 Task: Look for space in Arzano, Italy from 4th August, 2023 to 8th August, 2023 for 1 adult in price range Rs.10000 to Rs.15000. Place can be private room with 1  bedroom having 1 bed and 1 bathroom. Property type can be flatguest house, hotel. Amenities needed are: wifi, washing machine. Booking option can be shelf check-in. Required host language is English.
Action: Mouse moved to (420, 102)
Screenshot: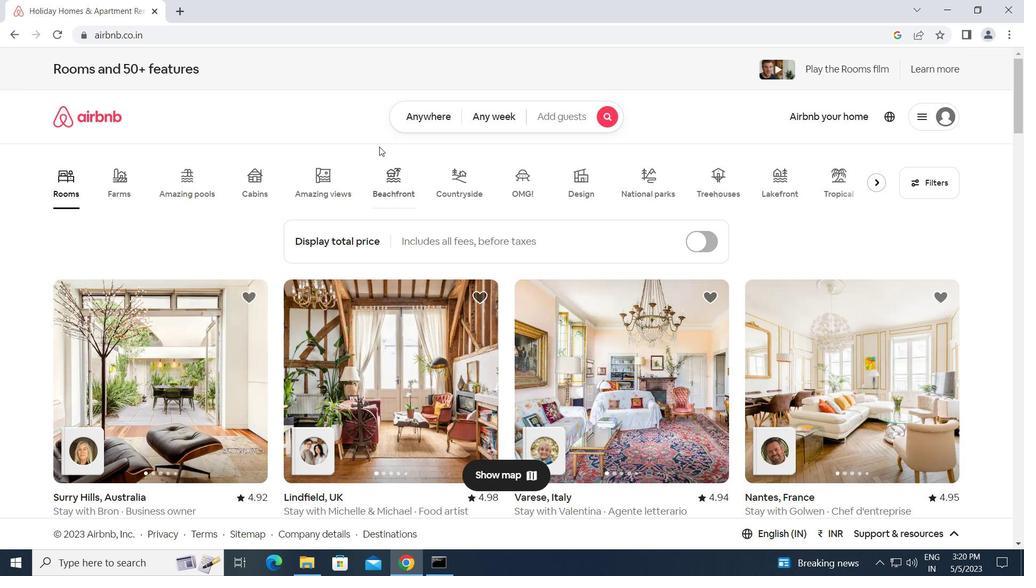 
Action: Mouse pressed left at (420, 102)
Screenshot: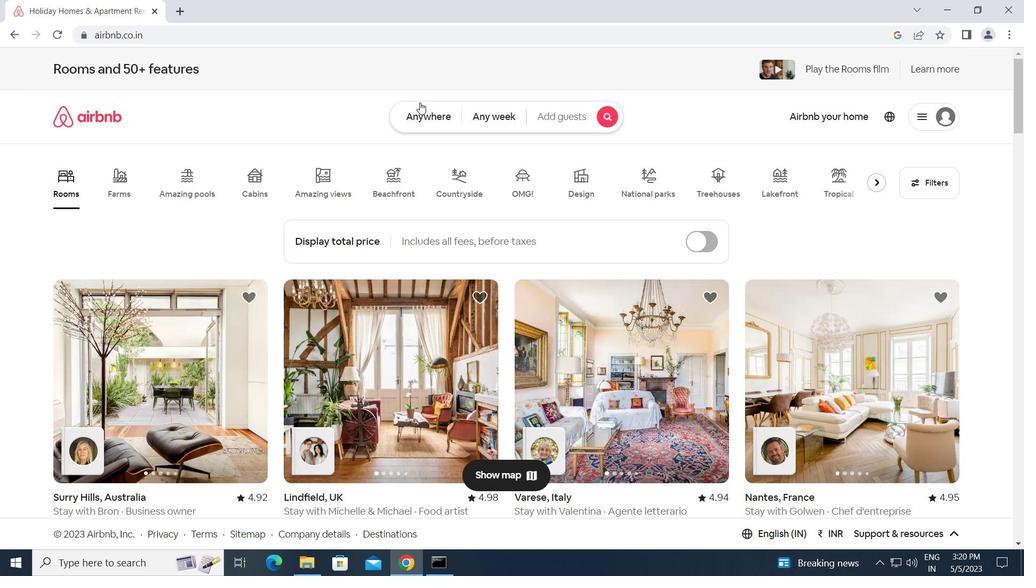 
Action: Mouse moved to (350, 160)
Screenshot: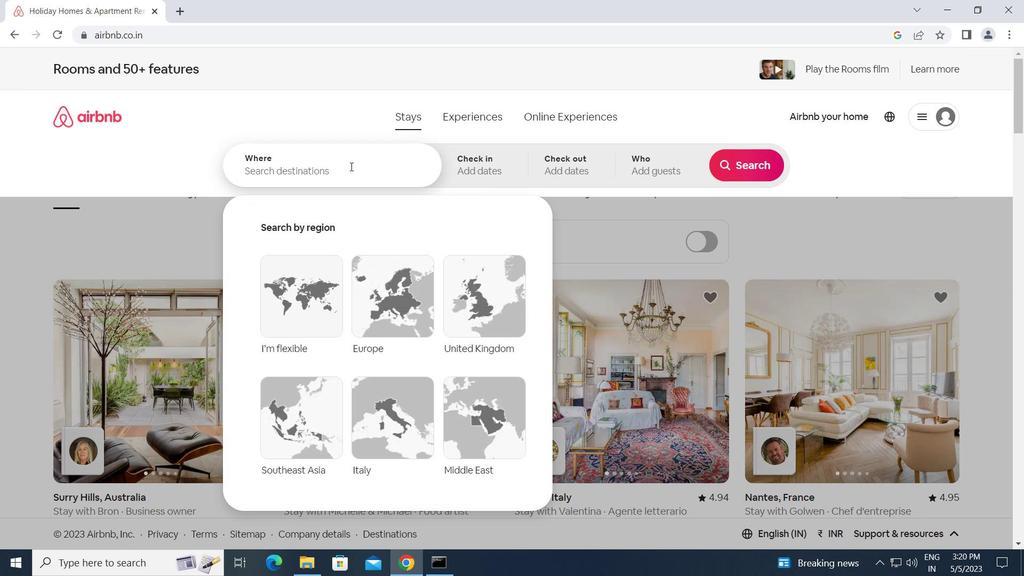 
Action: Mouse pressed left at (350, 160)
Screenshot: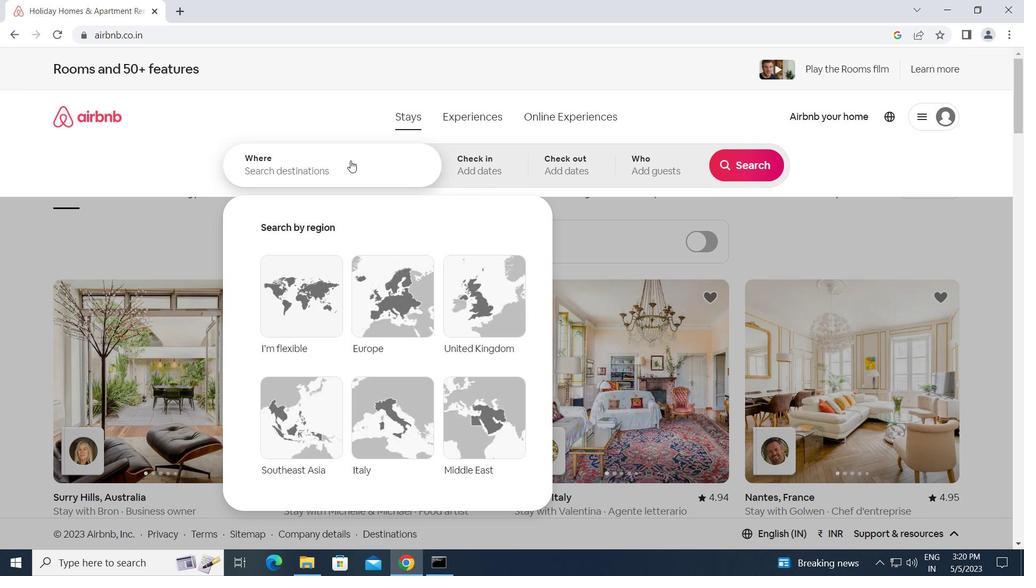 
Action: Key pressed a<Key.caps_lock>rzano,<Key.space><Key.caps_lock>i<Key.caps_lock>taly<Key.enter>
Screenshot: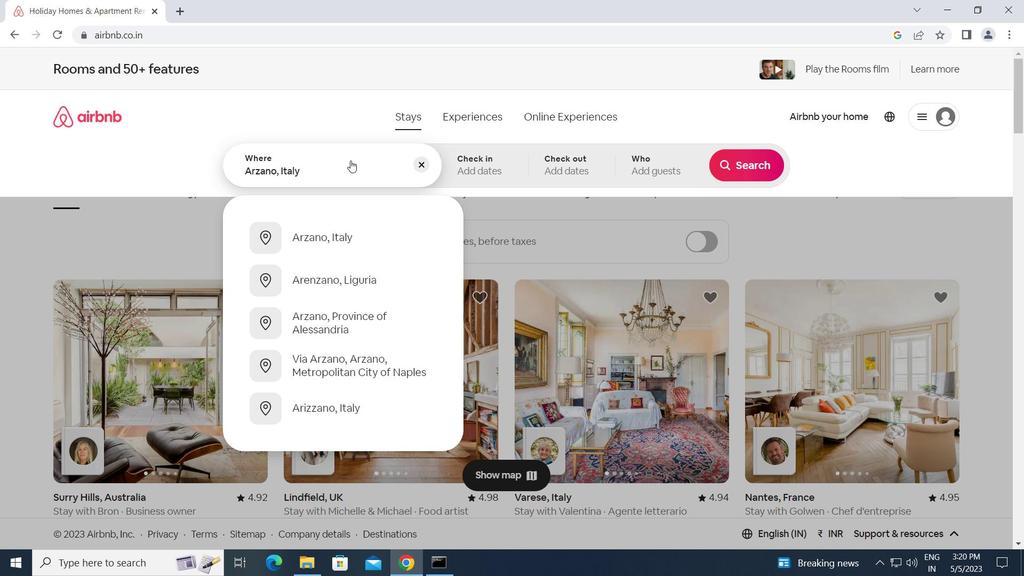 
Action: Mouse moved to (742, 266)
Screenshot: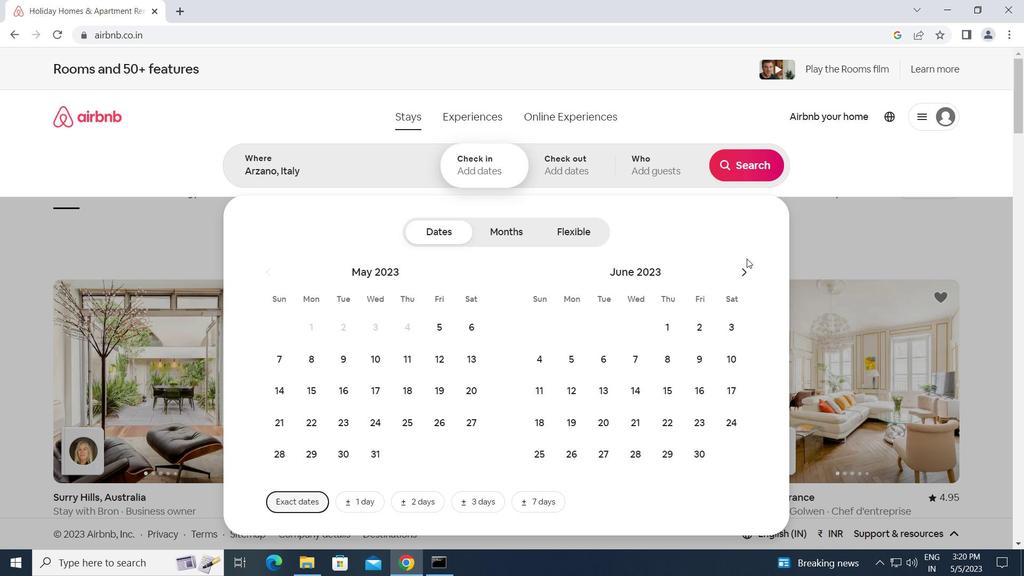 
Action: Mouse pressed left at (742, 266)
Screenshot: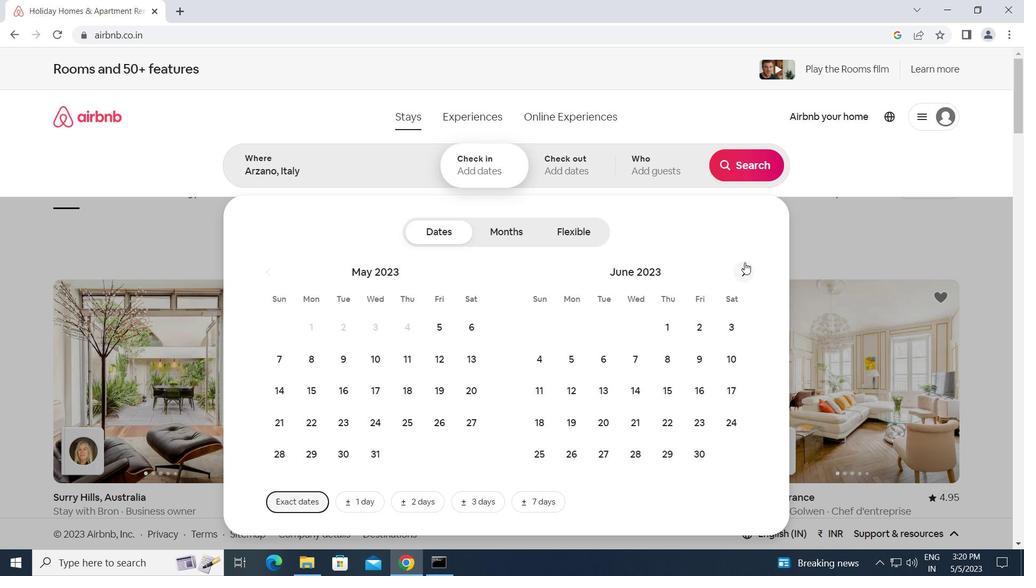 
Action: Mouse pressed left at (742, 266)
Screenshot: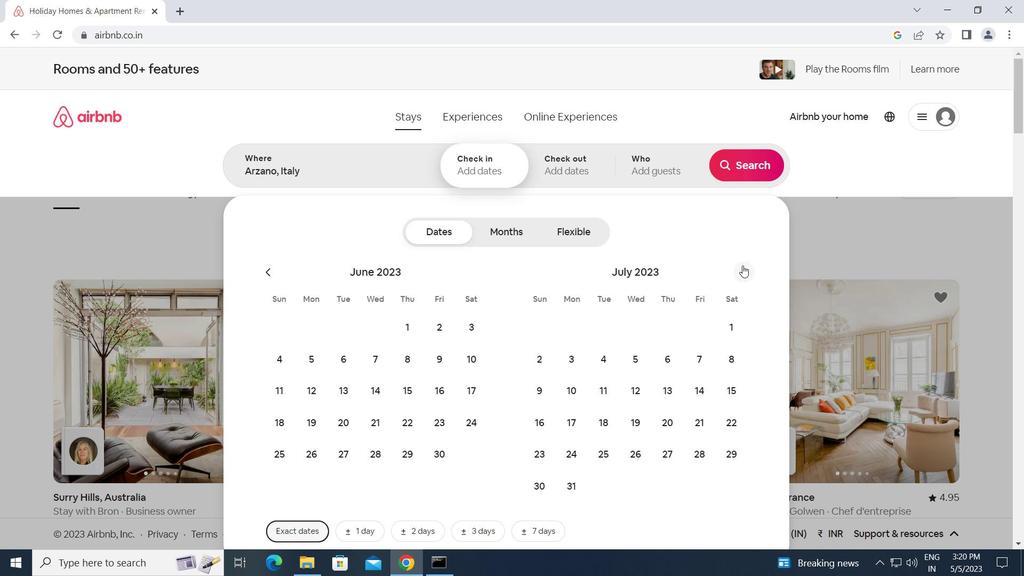 
Action: Mouse moved to (695, 322)
Screenshot: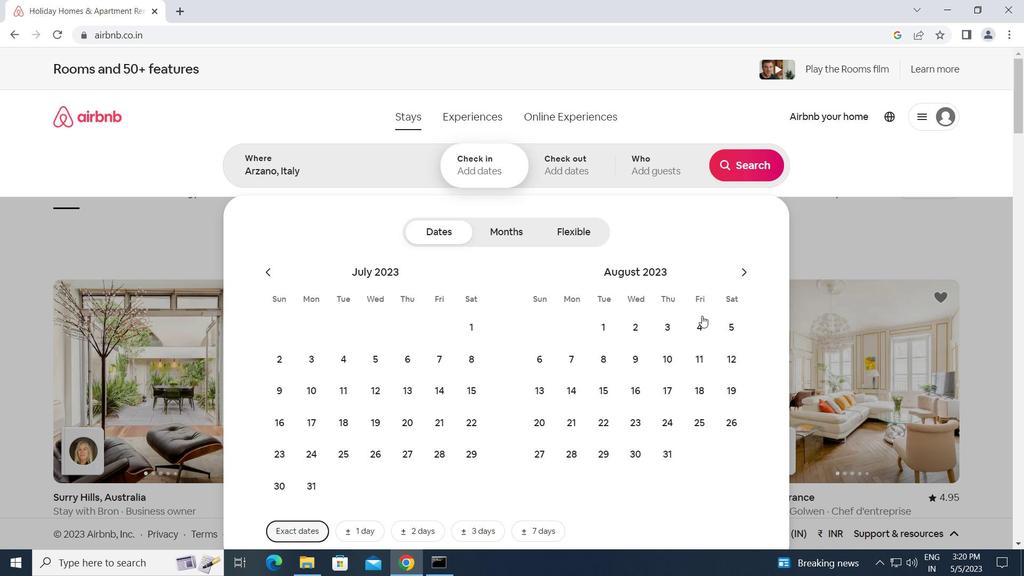 
Action: Mouse pressed left at (695, 322)
Screenshot: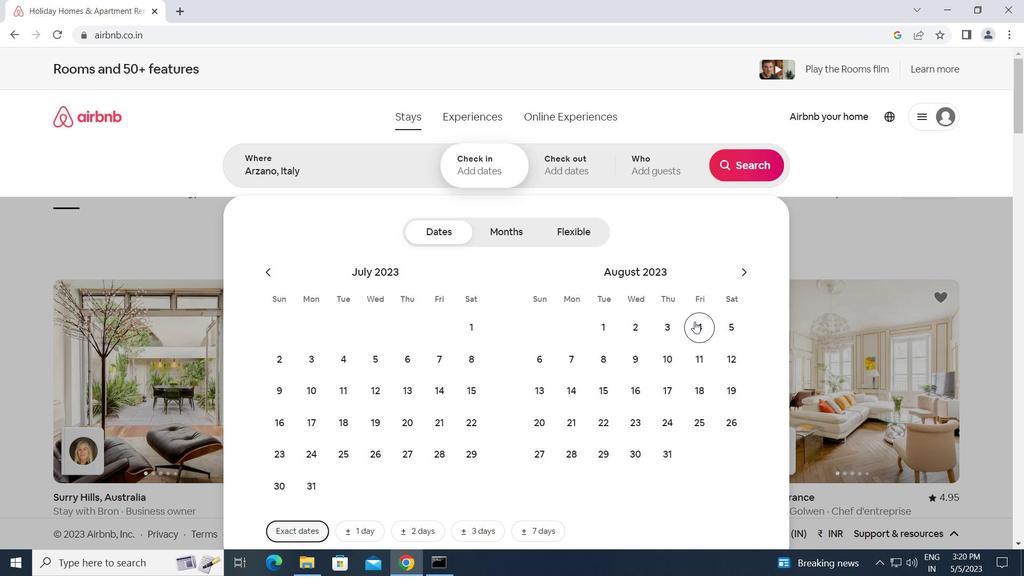 
Action: Mouse moved to (601, 353)
Screenshot: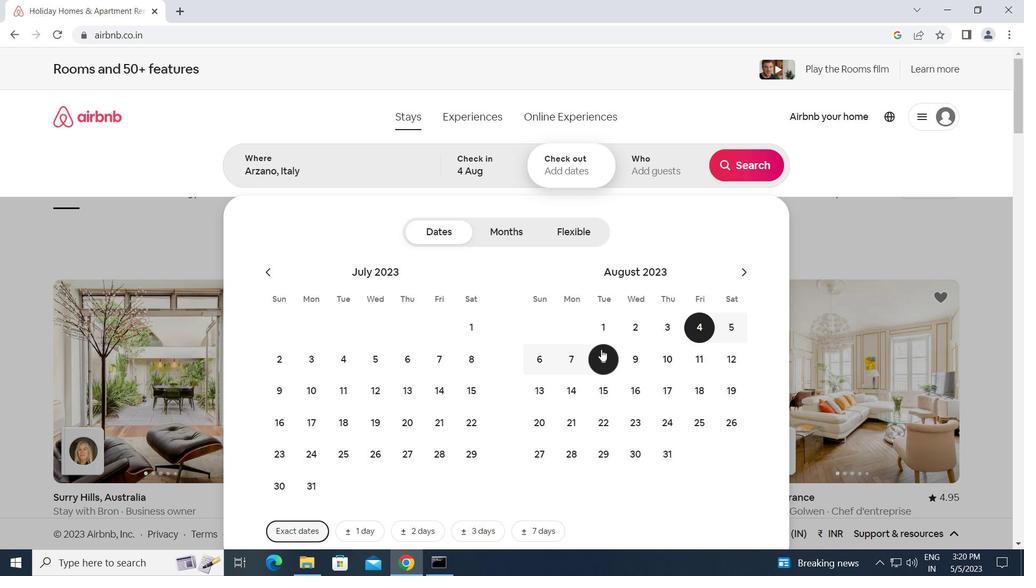 
Action: Mouse pressed left at (601, 353)
Screenshot: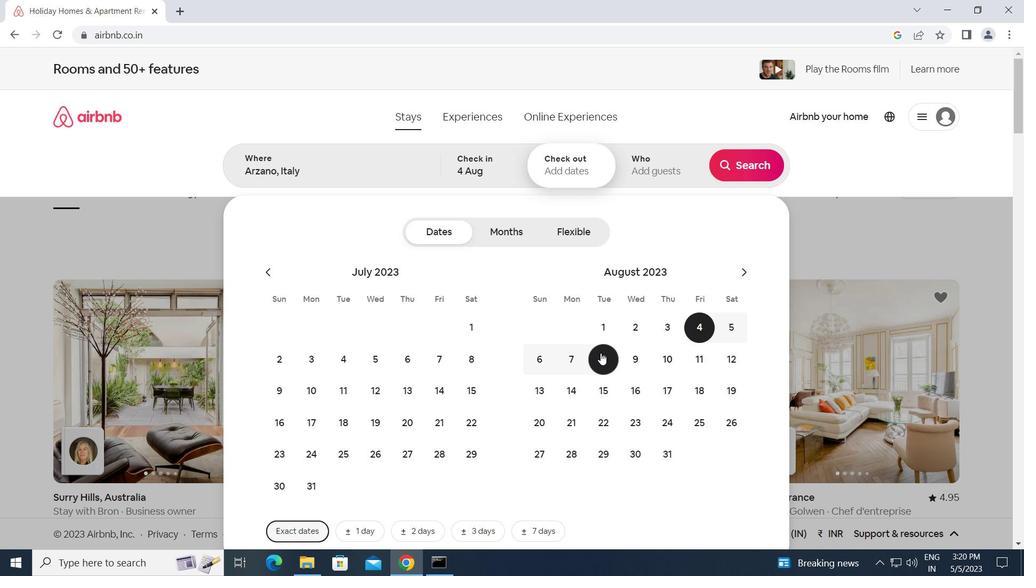 
Action: Mouse moved to (660, 159)
Screenshot: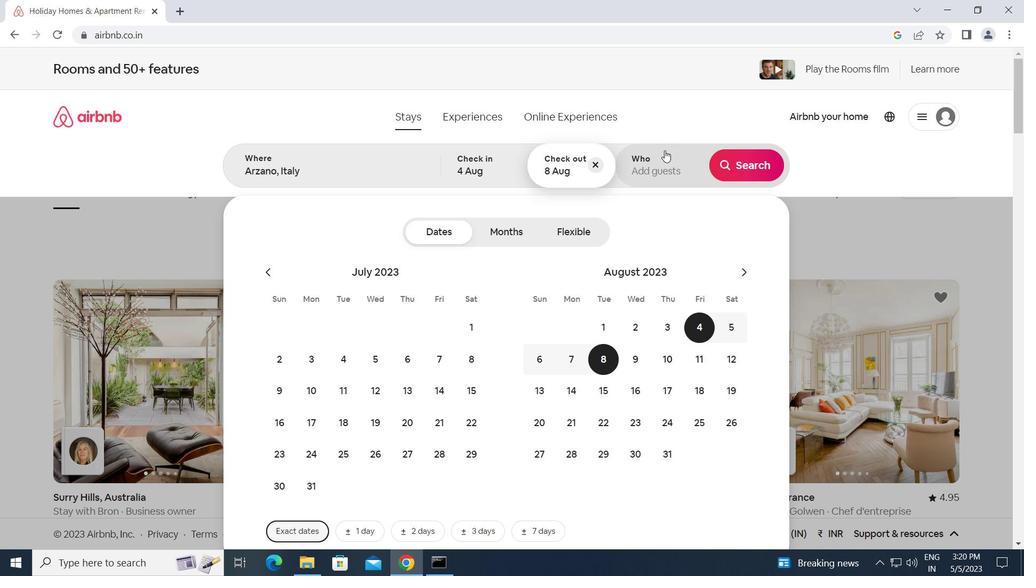 
Action: Mouse pressed left at (660, 159)
Screenshot: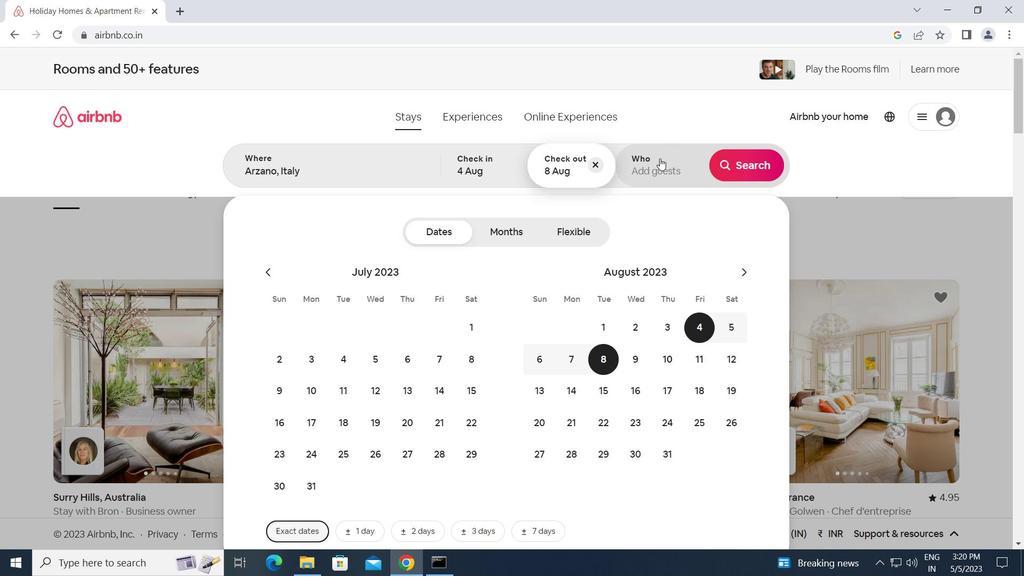 
Action: Mouse moved to (751, 234)
Screenshot: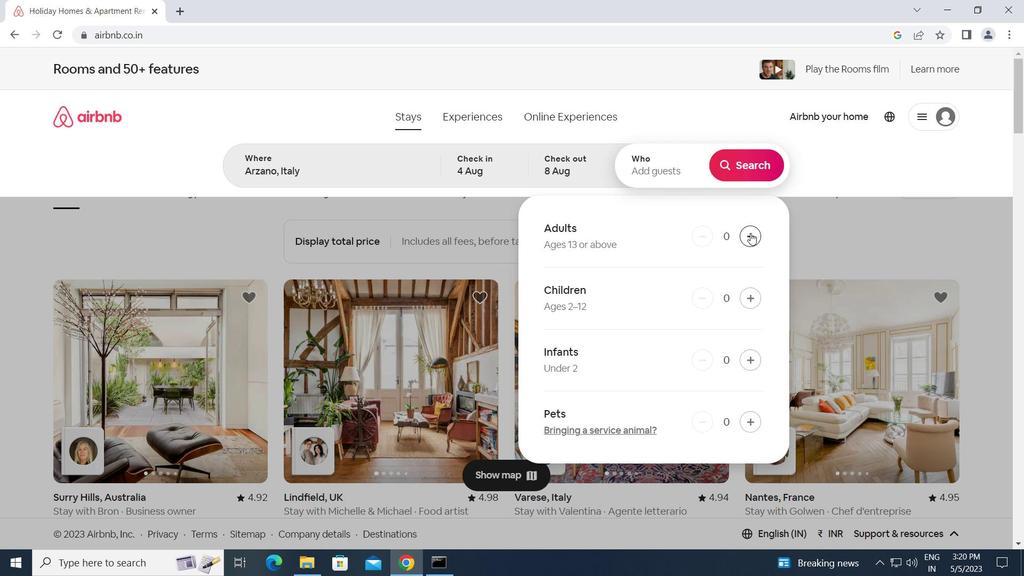 
Action: Mouse pressed left at (751, 234)
Screenshot: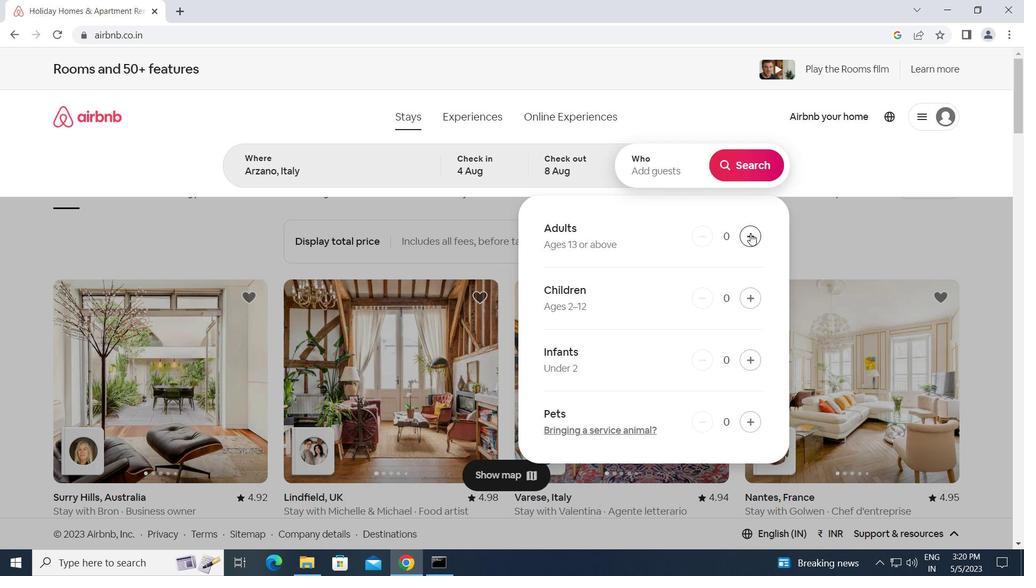 
Action: Mouse moved to (749, 164)
Screenshot: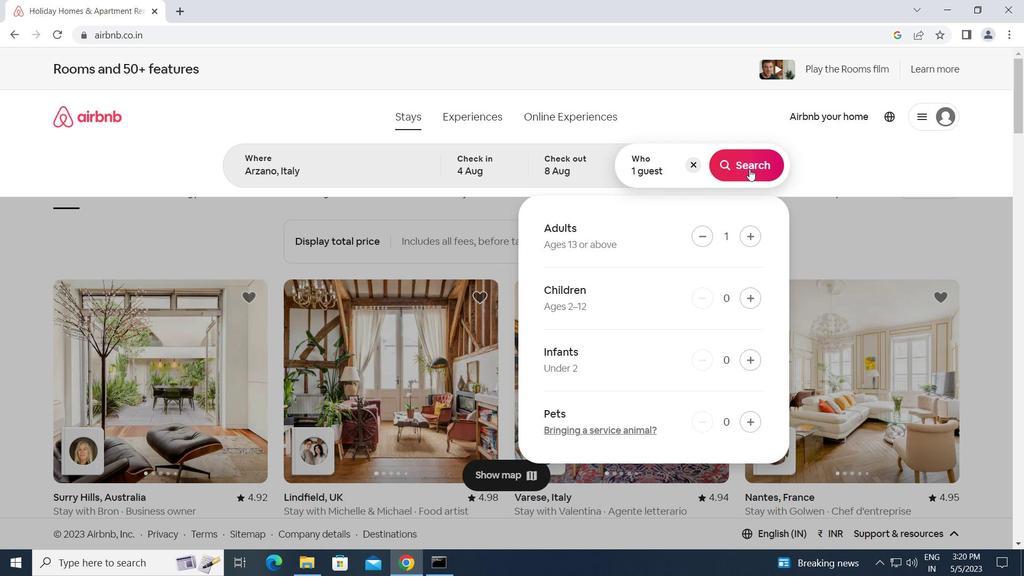 
Action: Mouse pressed left at (749, 164)
Screenshot: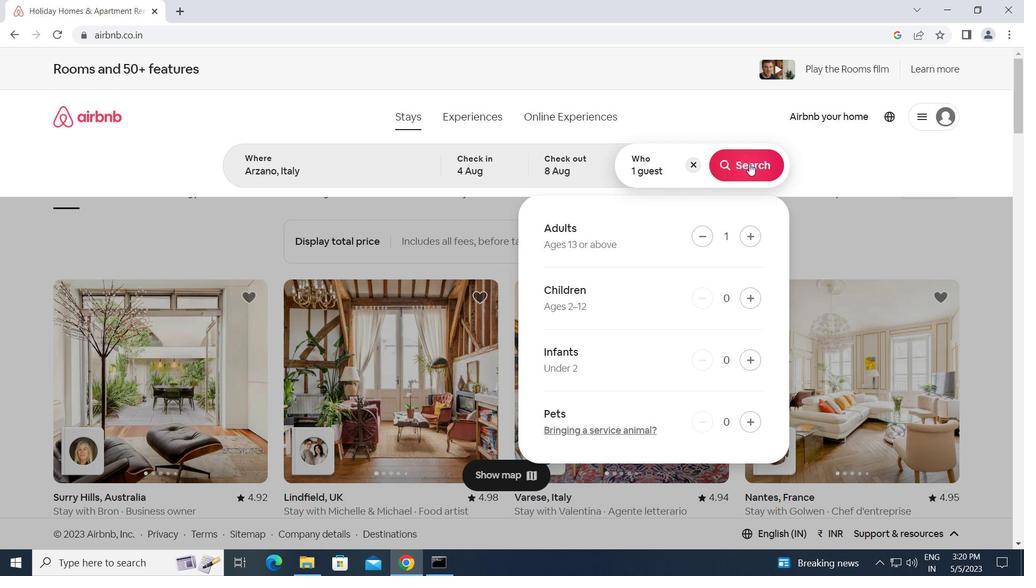 
Action: Mouse moved to (972, 129)
Screenshot: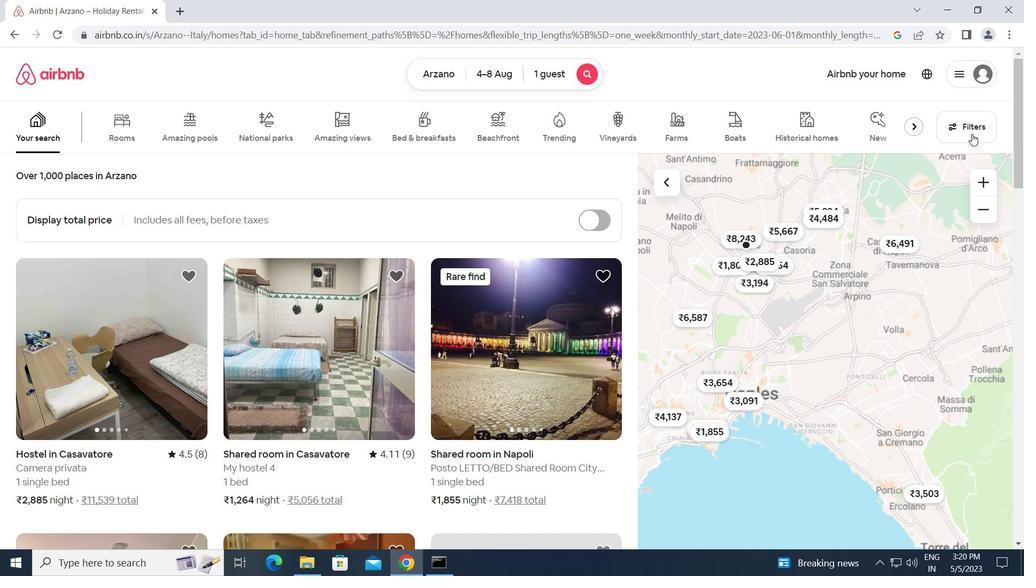 
Action: Mouse pressed left at (972, 129)
Screenshot: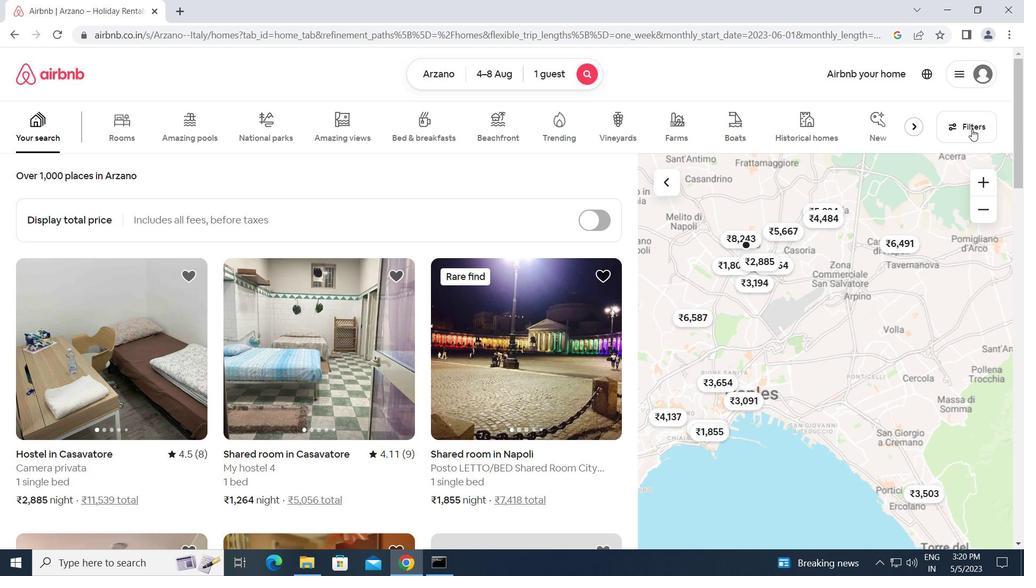 
Action: Mouse moved to (392, 346)
Screenshot: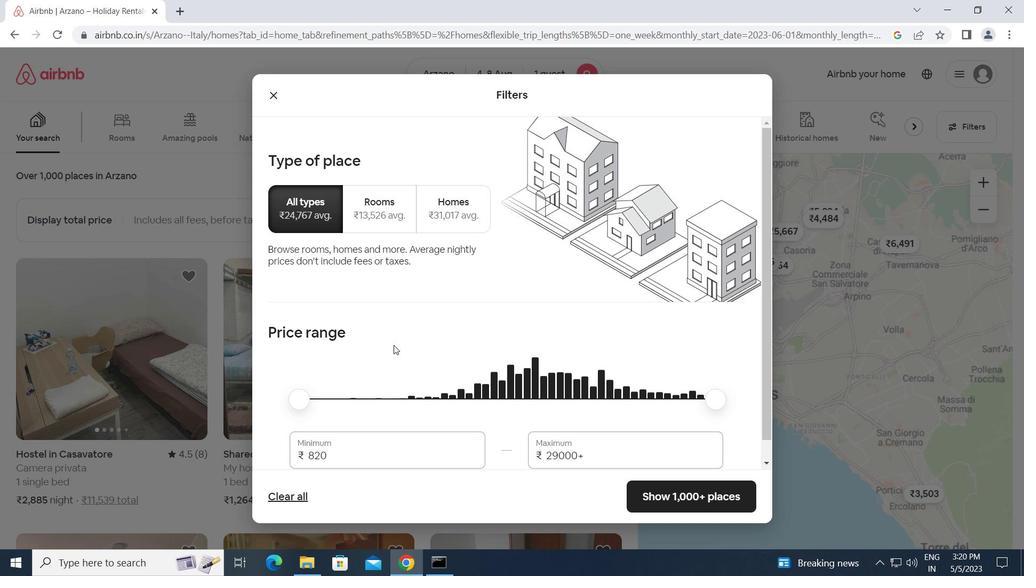 
Action: Mouse scrolled (392, 345) with delta (0, 0)
Screenshot: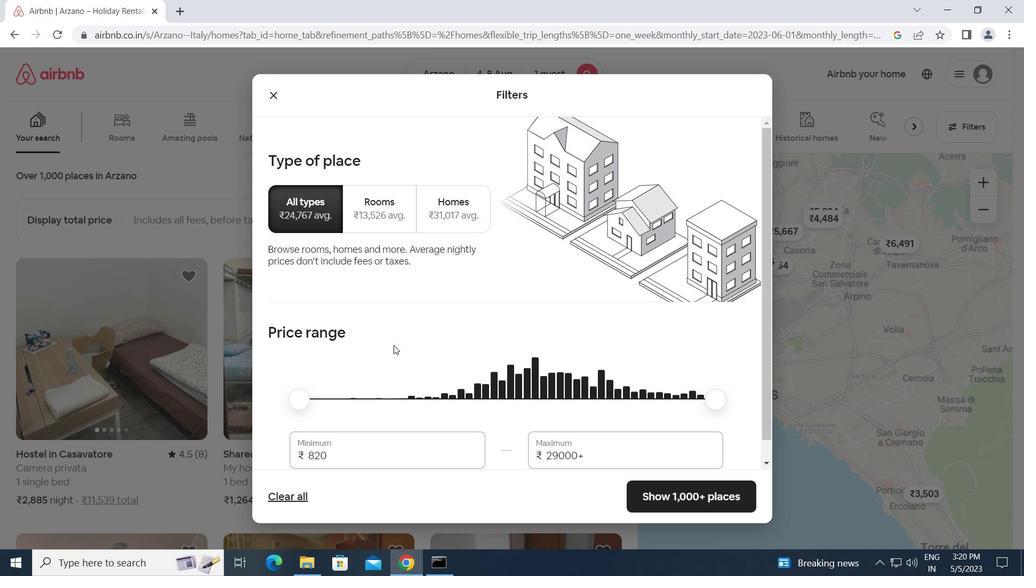 
Action: Mouse scrolled (392, 345) with delta (0, 0)
Screenshot: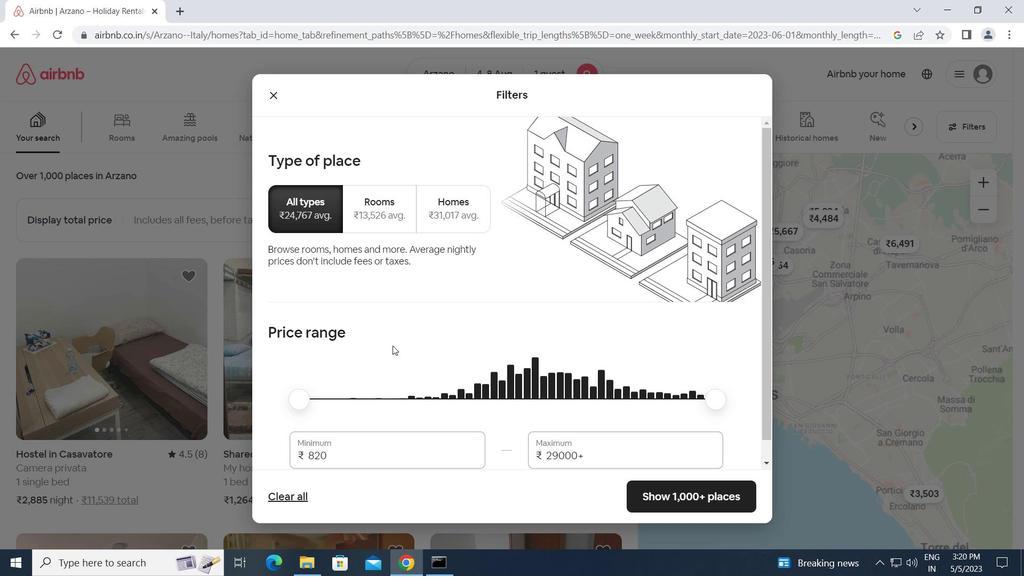 
Action: Mouse scrolled (392, 345) with delta (0, 0)
Screenshot: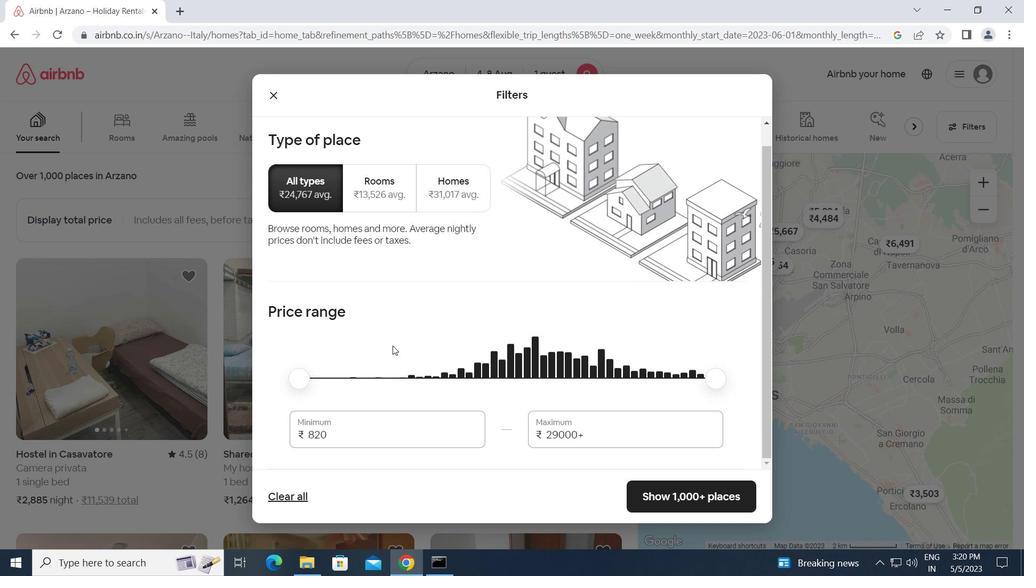 
Action: Mouse scrolled (392, 345) with delta (0, 0)
Screenshot: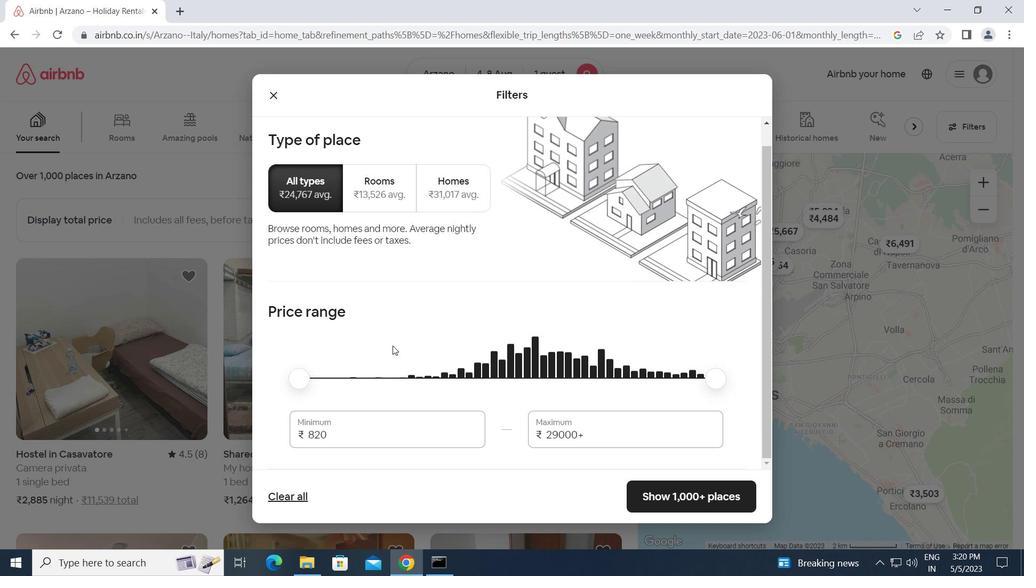 
Action: Mouse moved to (327, 436)
Screenshot: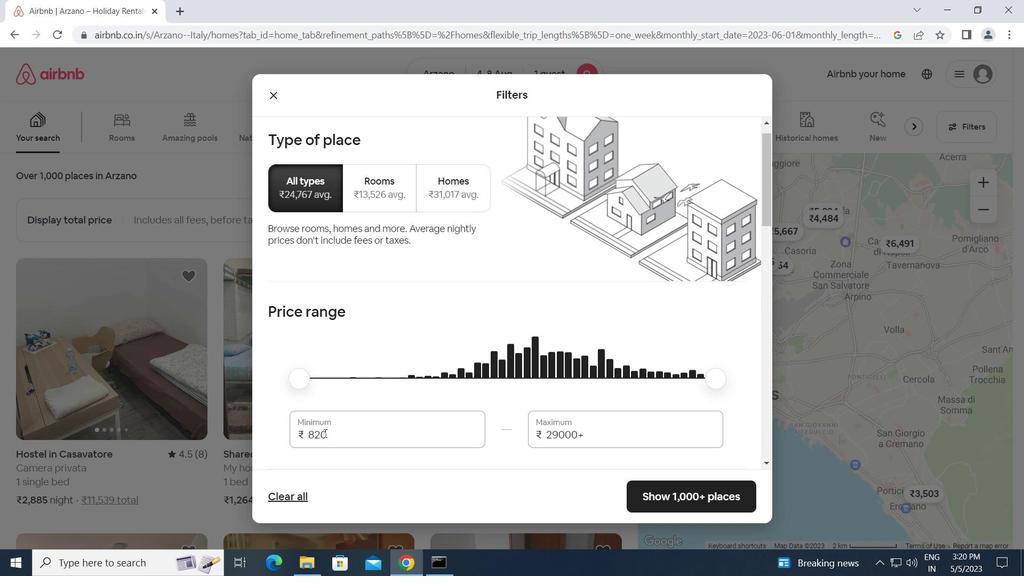 
Action: Mouse pressed left at (327, 436)
Screenshot: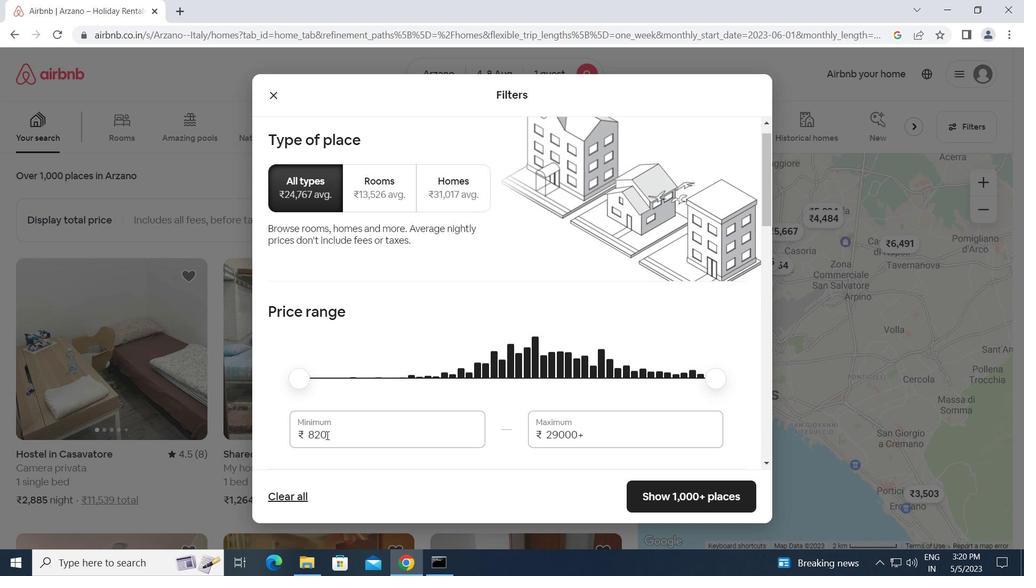 
Action: Mouse moved to (296, 437)
Screenshot: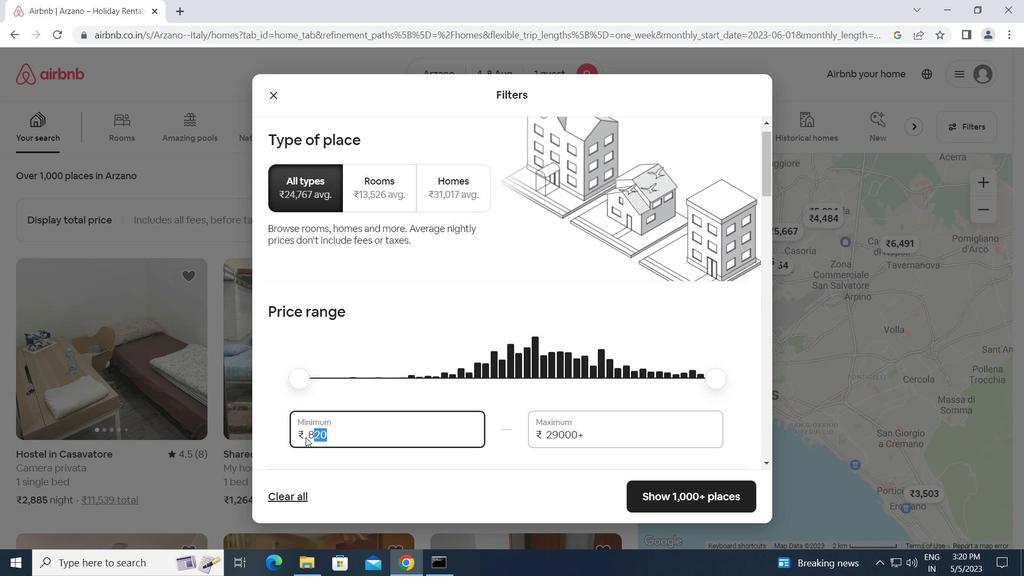 
Action: Key pressed 10000
Screenshot: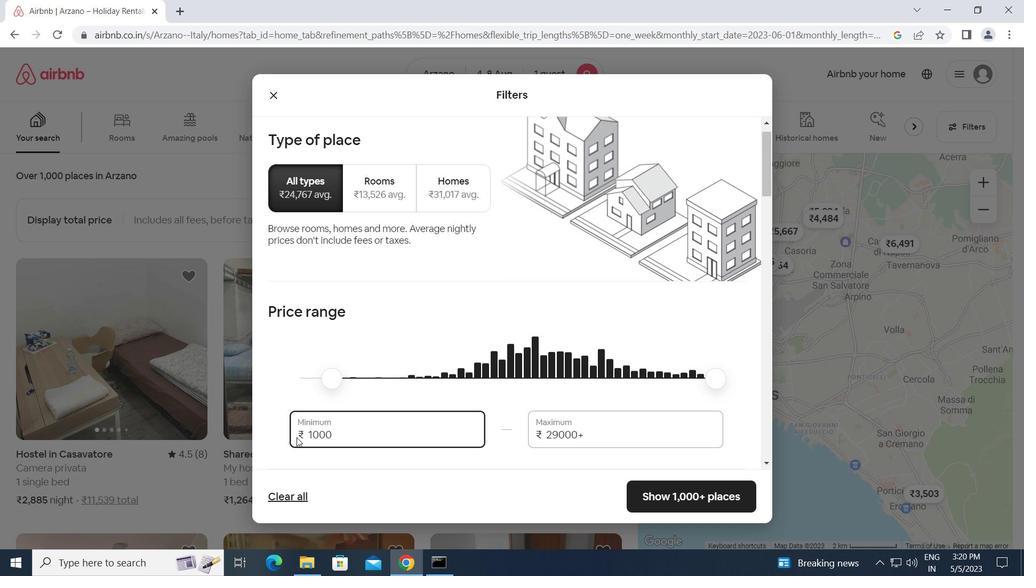 
Action: Mouse moved to (368, 348)
Screenshot: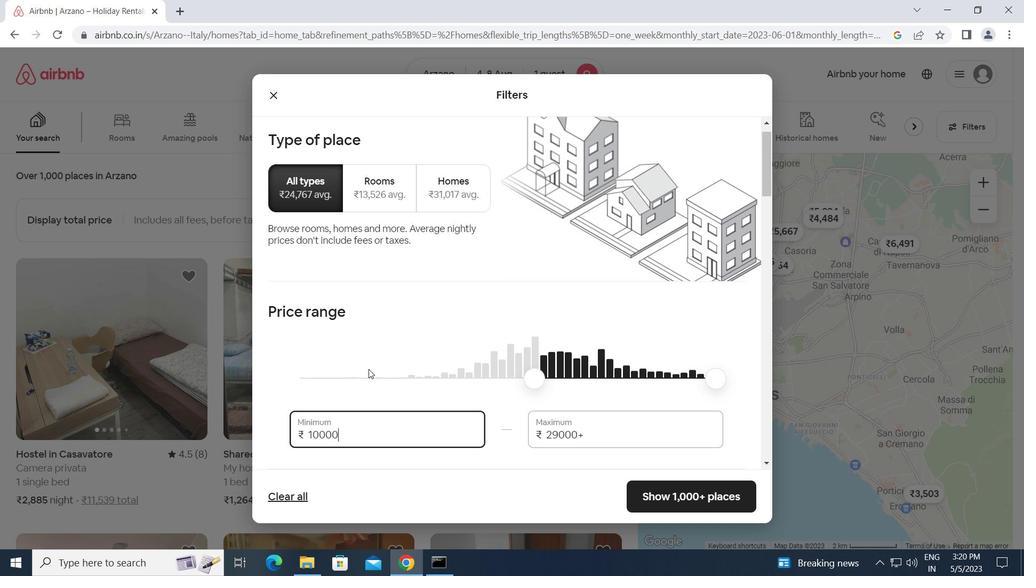 
Action: Key pressed <Key.tab>15000
Screenshot: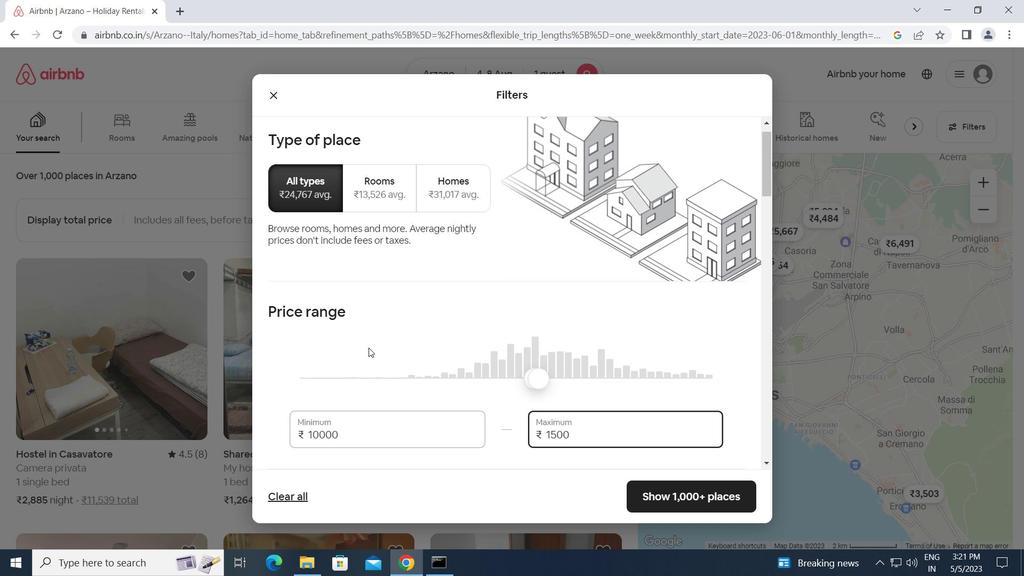 
Action: Mouse moved to (409, 372)
Screenshot: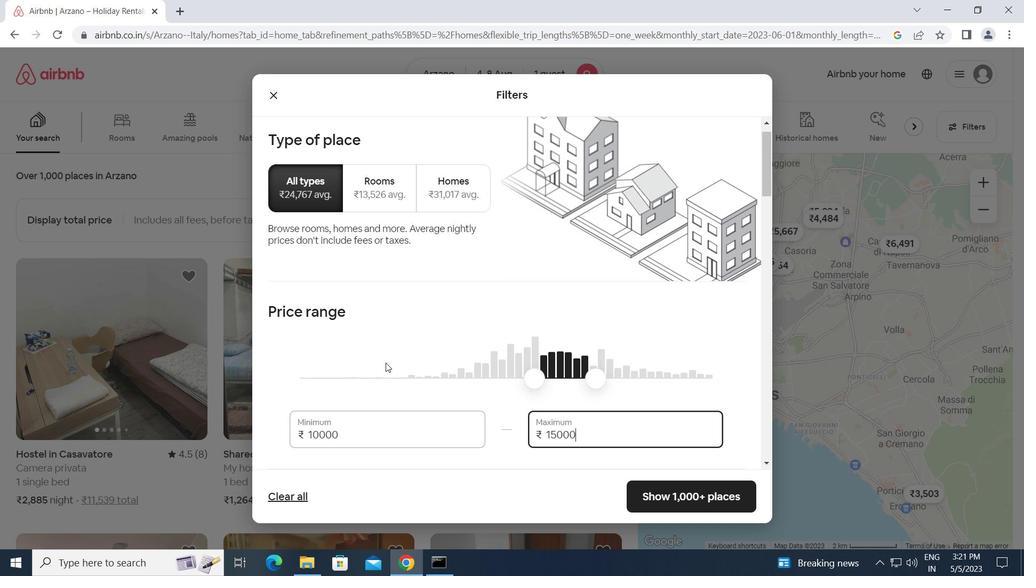 
Action: Mouse scrolled (409, 371) with delta (0, 0)
Screenshot: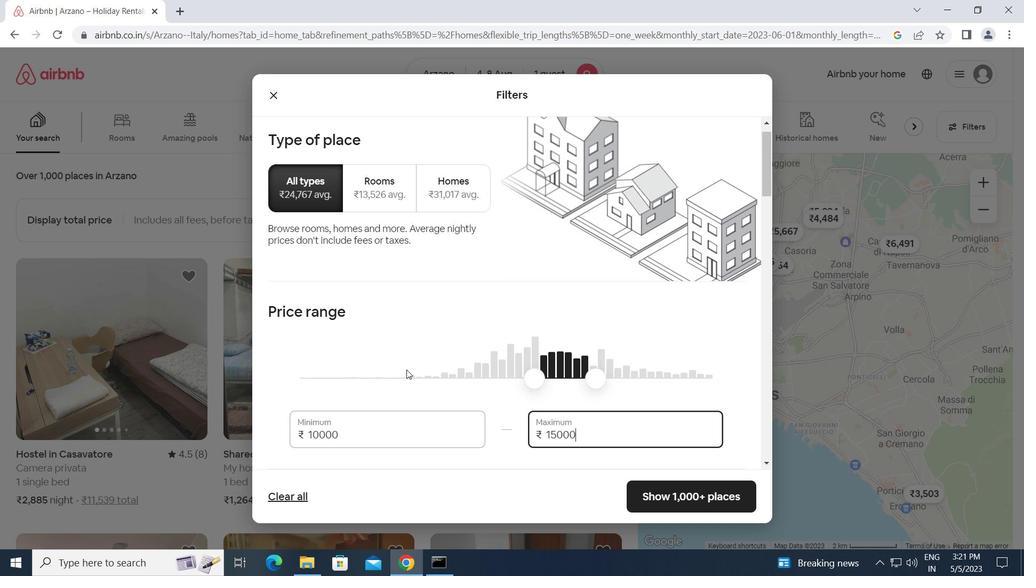 
Action: Mouse scrolled (409, 371) with delta (0, 0)
Screenshot: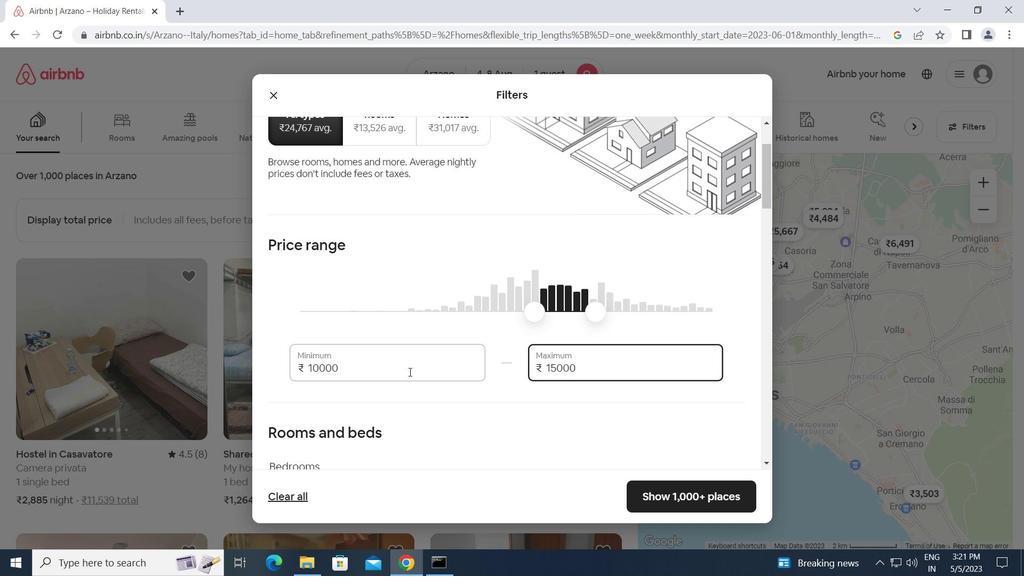 
Action: Mouse scrolled (409, 371) with delta (0, 0)
Screenshot: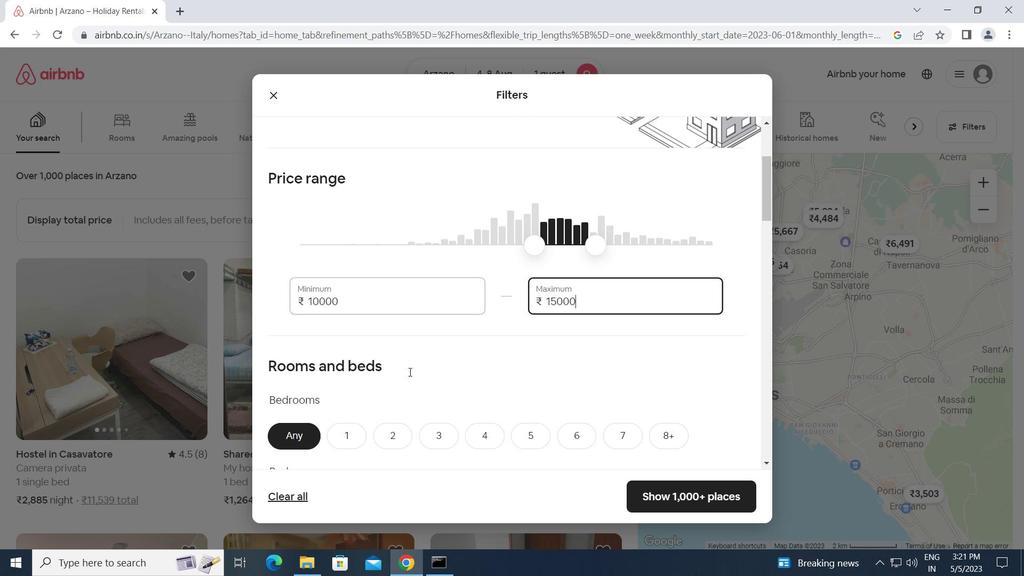 
Action: Mouse scrolled (409, 371) with delta (0, 0)
Screenshot: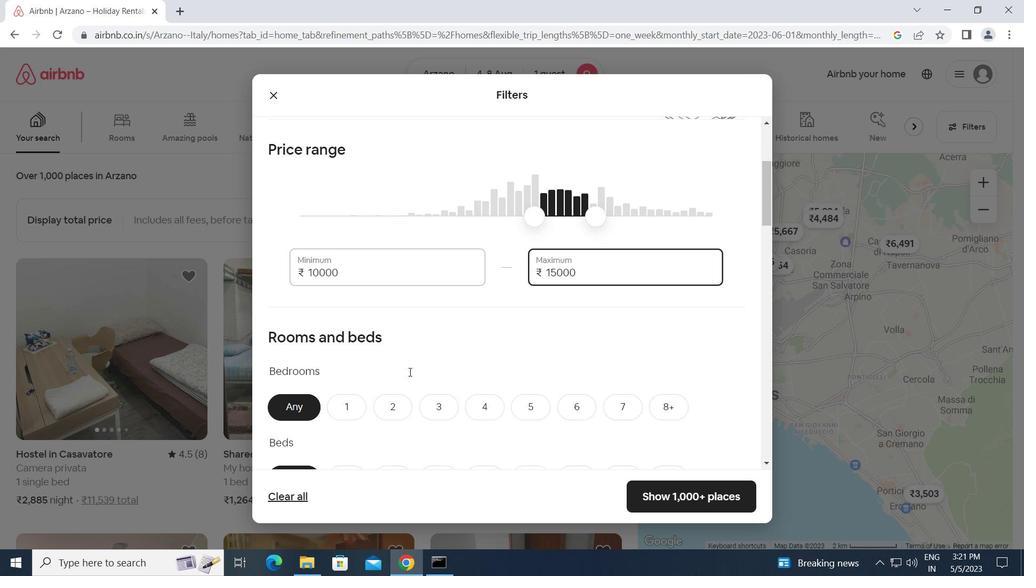 
Action: Mouse moved to (349, 299)
Screenshot: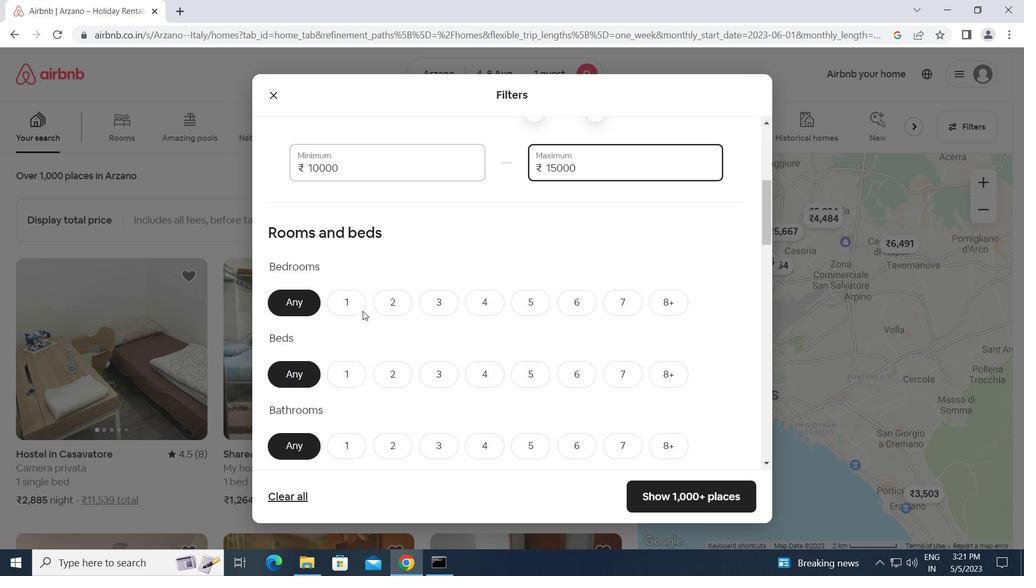 
Action: Mouse pressed left at (349, 299)
Screenshot: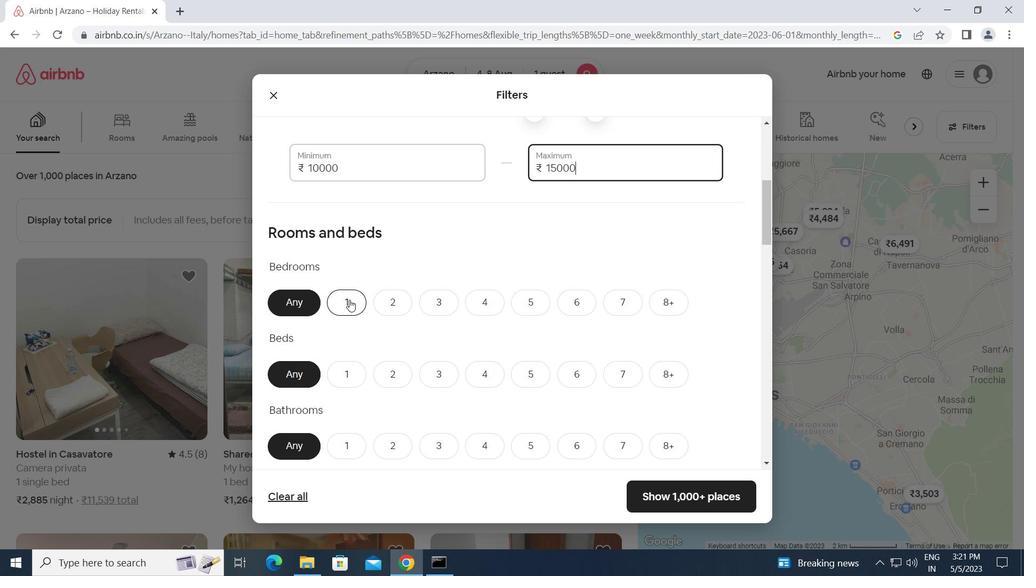 
Action: Mouse moved to (345, 374)
Screenshot: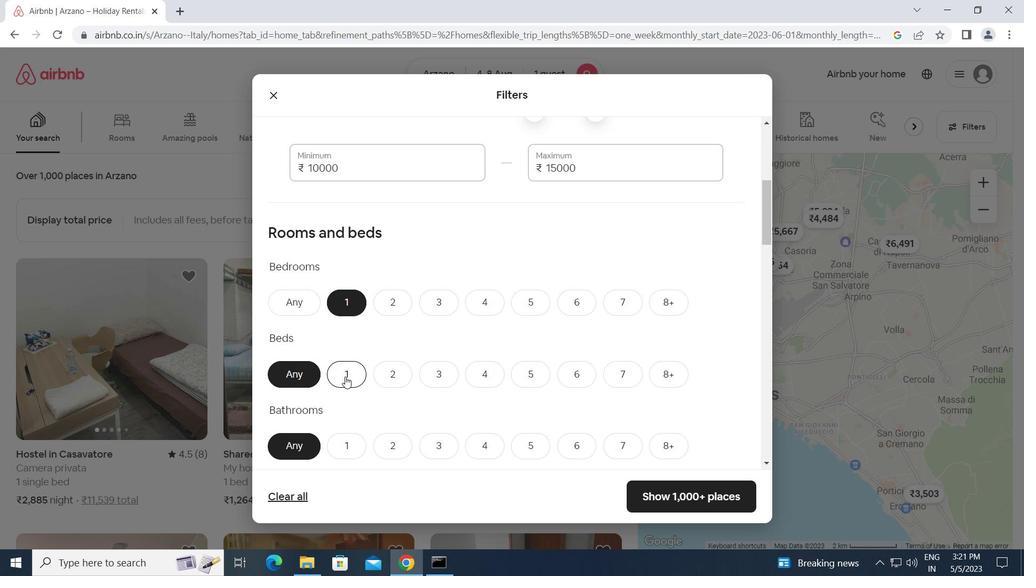 
Action: Mouse pressed left at (345, 374)
Screenshot: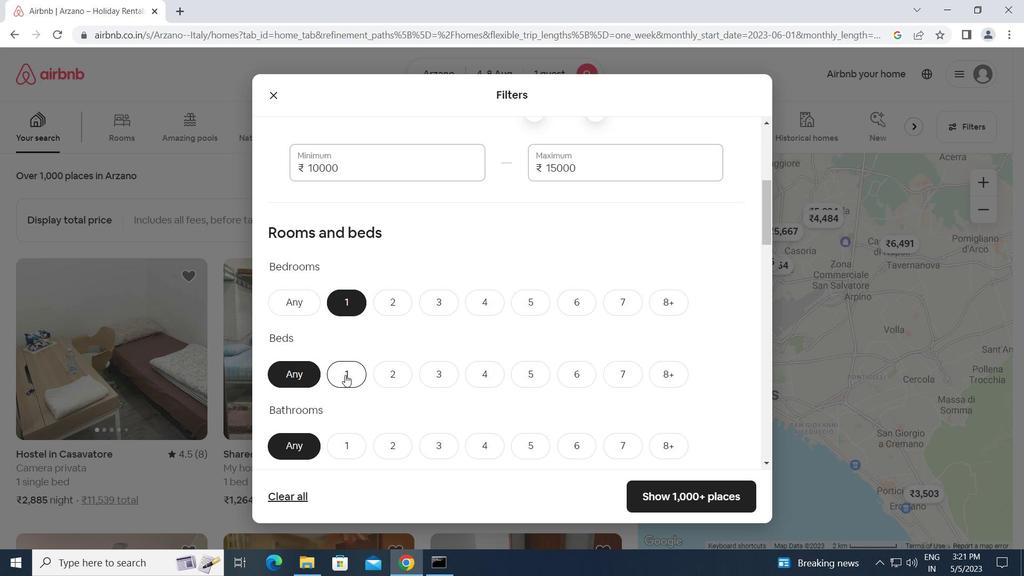 
Action: Mouse moved to (344, 439)
Screenshot: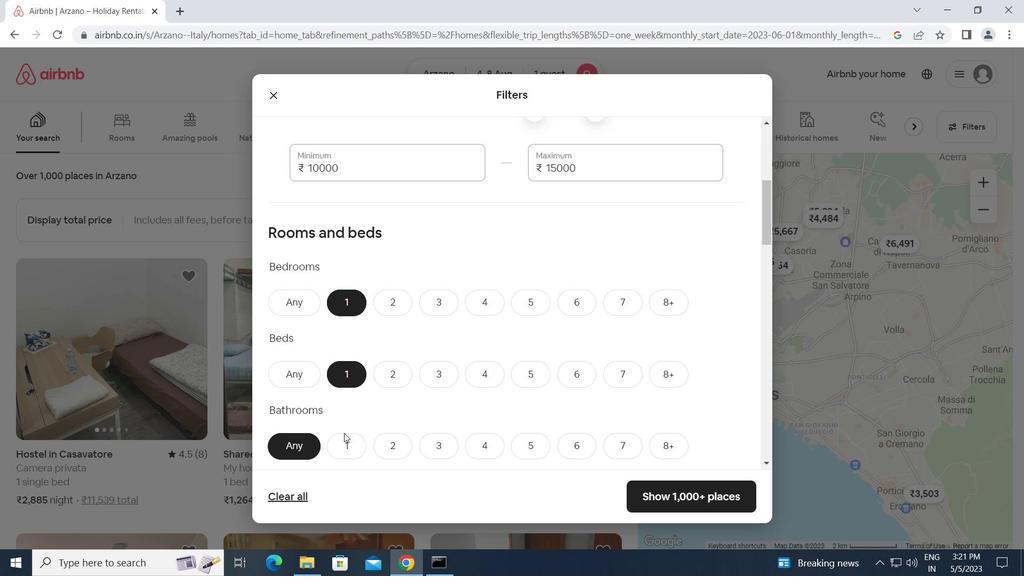 
Action: Mouse pressed left at (344, 439)
Screenshot: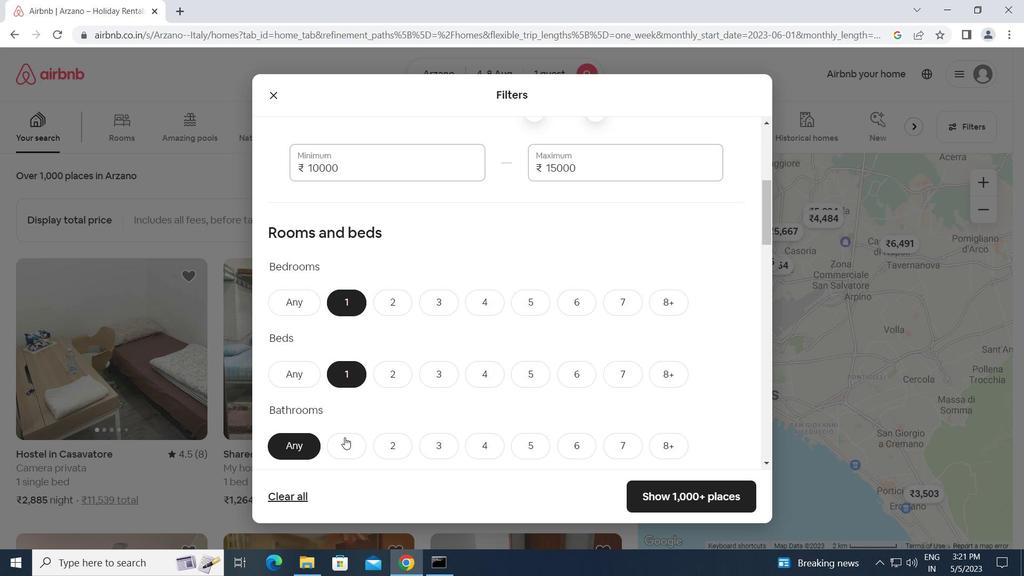 
Action: Mouse moved to (391, 433)
Screenshot: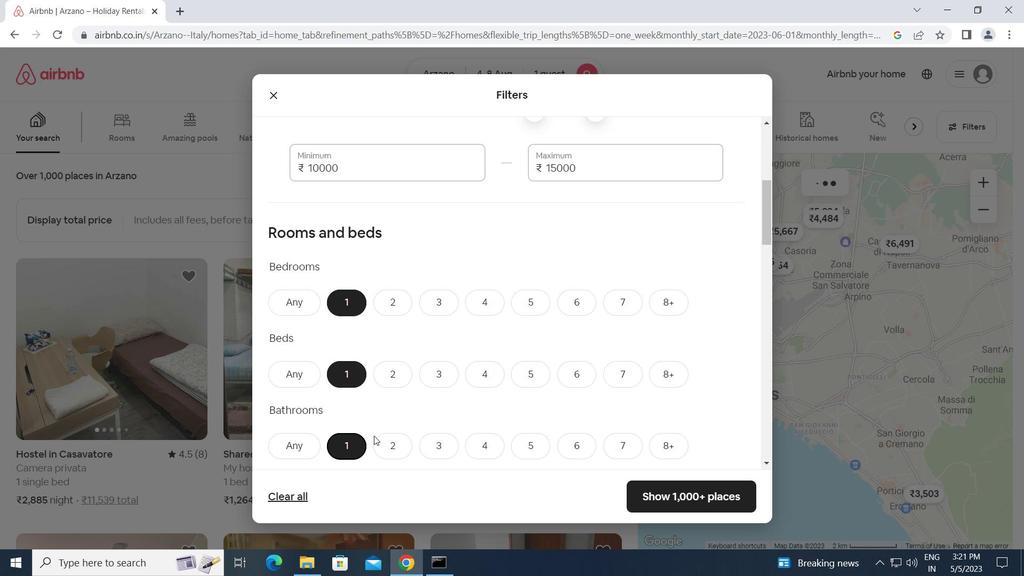
Action: Mouse scrolled (391, 432) with delta (0, 0)
Screenshot: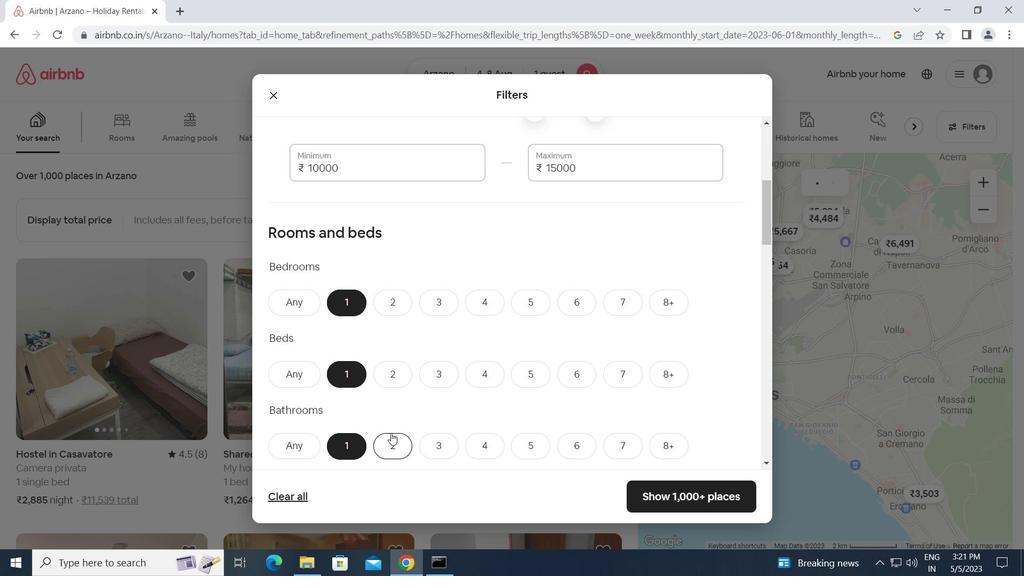 
Action: Mouse scrolled (391, 432) with delta (0, 0)
Screenshot: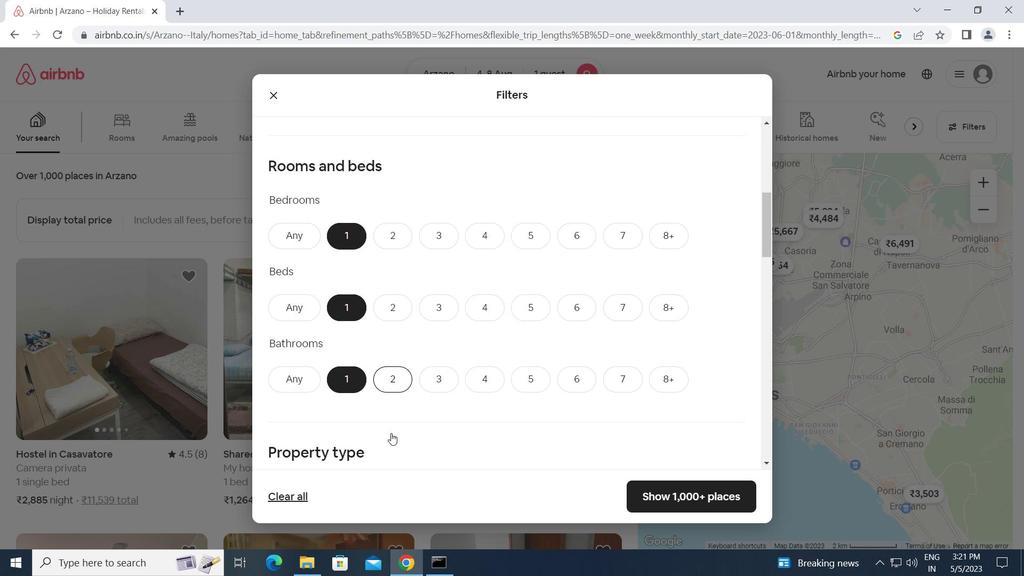 
Action: Mouse scrolled (391, 432) with delta (0, 0)
Screenshot: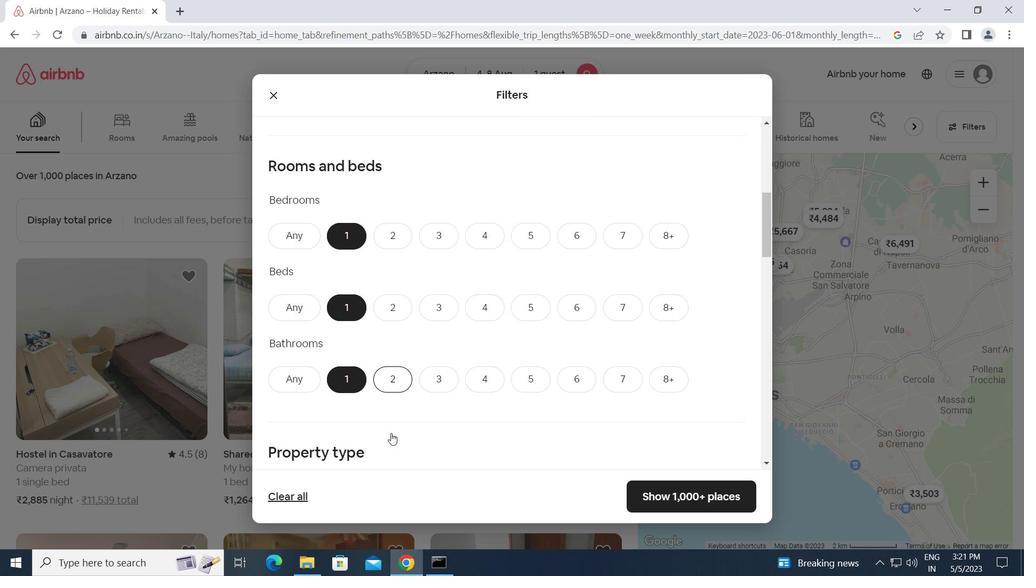
Action: Mouse scrolled (391, 432) with delta (0, 0)
Screenshot: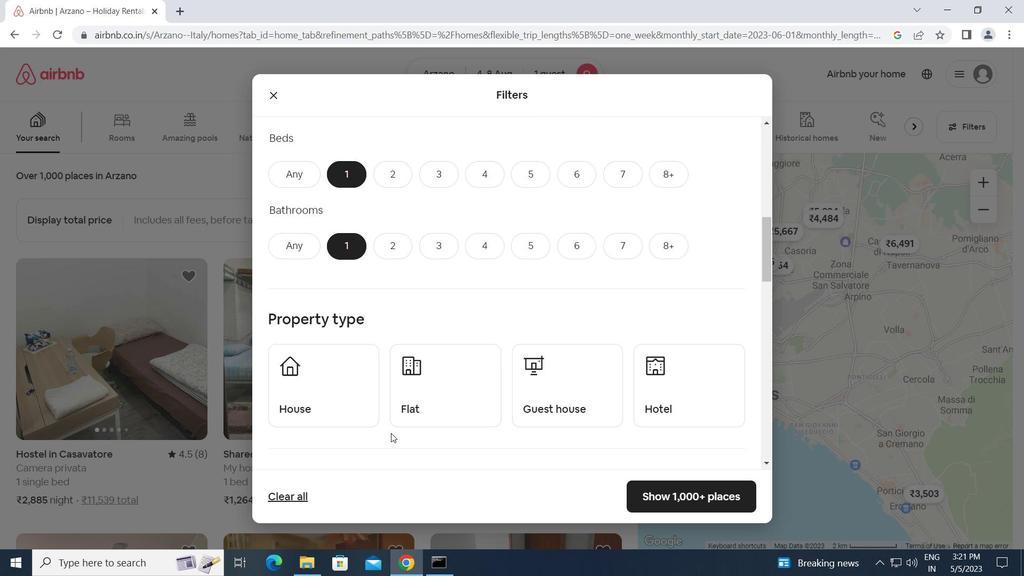 
Action: Mouse moved to (423, 319)
Screenshot: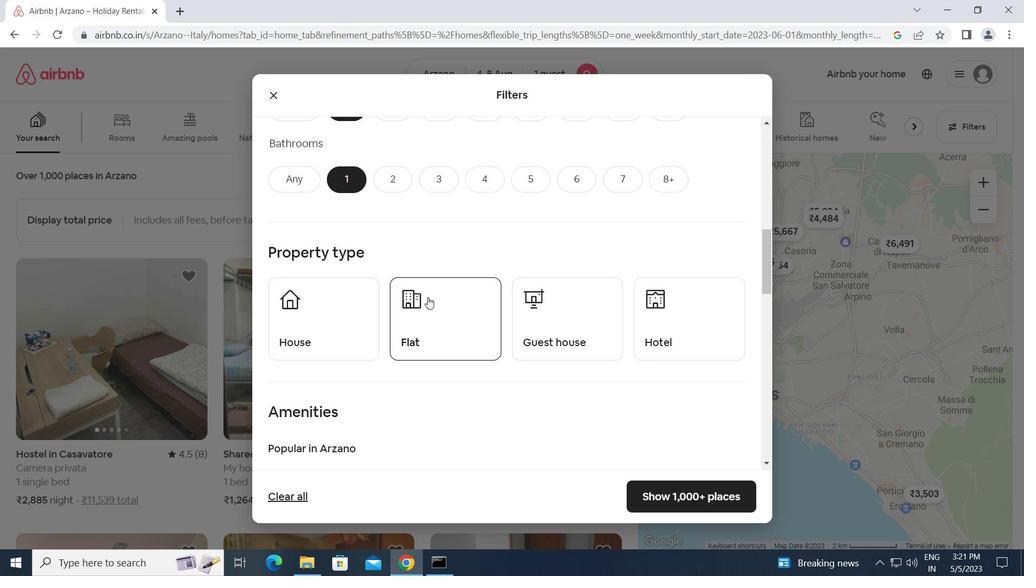 
Action: Mouse pressed left at (423, 319)
Screenshot: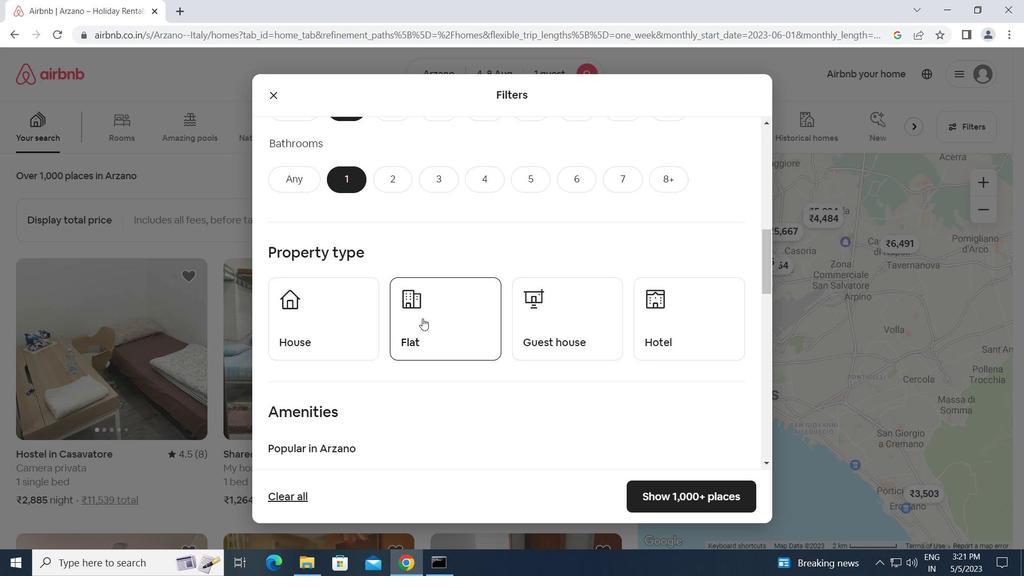 
Action: Mouse moved to (563, 330)
Screenshot: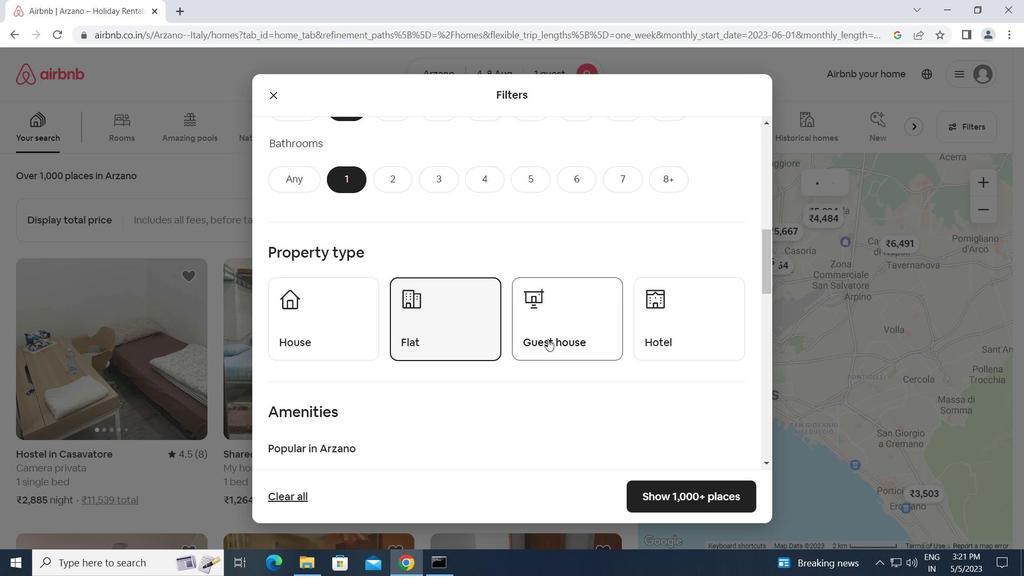 
Action: Mouse pressed left at (563, 330)
Screenshot: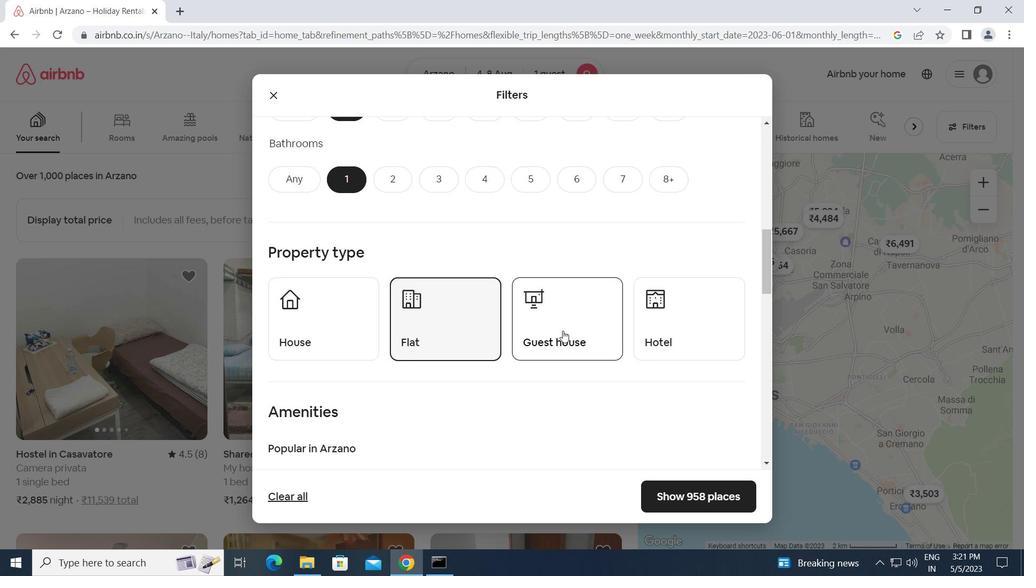 
Action: Mouse moved to (692, 330)
Screenshot: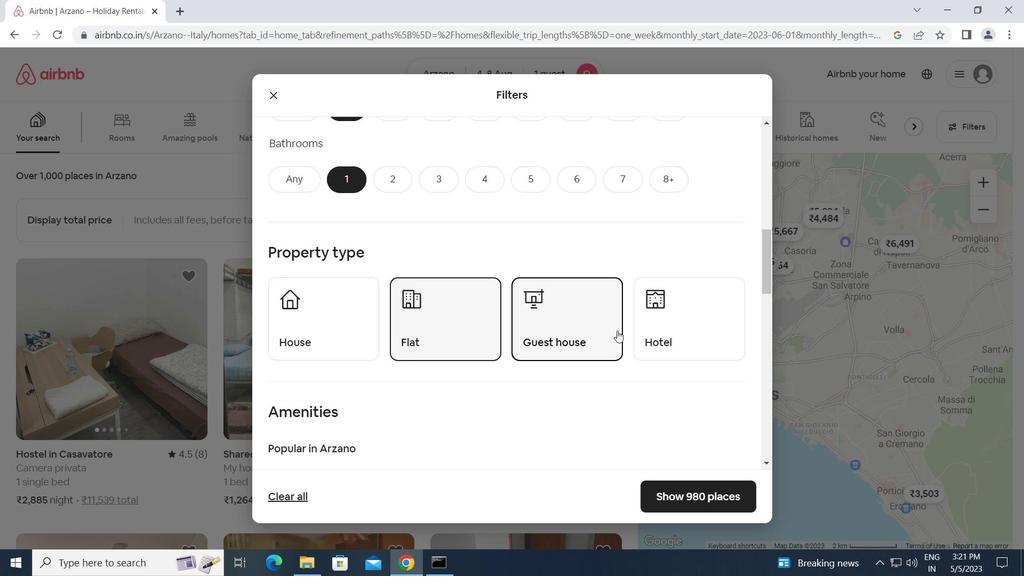 
Action: Mouse pressed left at (692, 330)
Screenshot: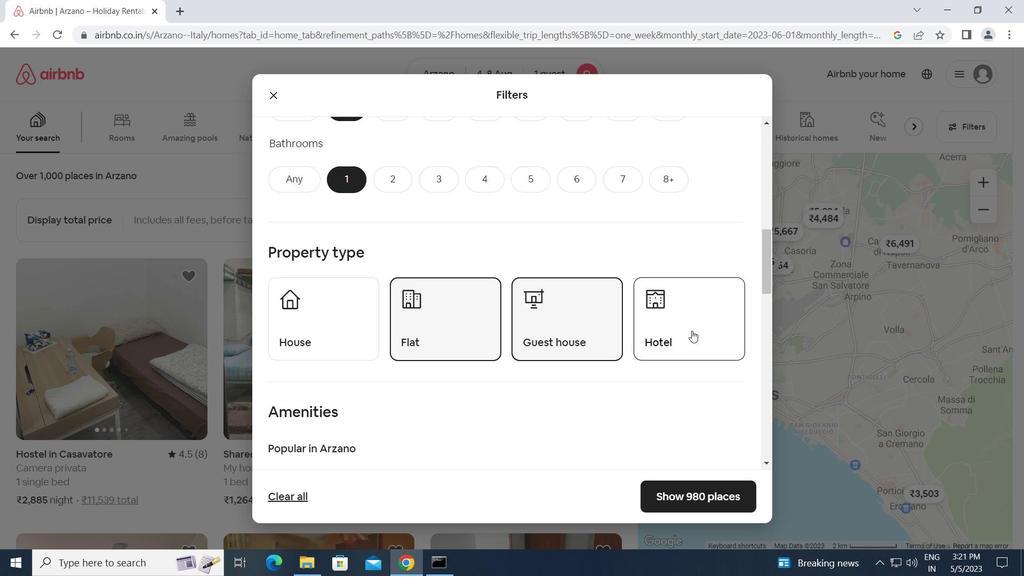 
Action: Mouse moved to (502, 427)
Screenshot: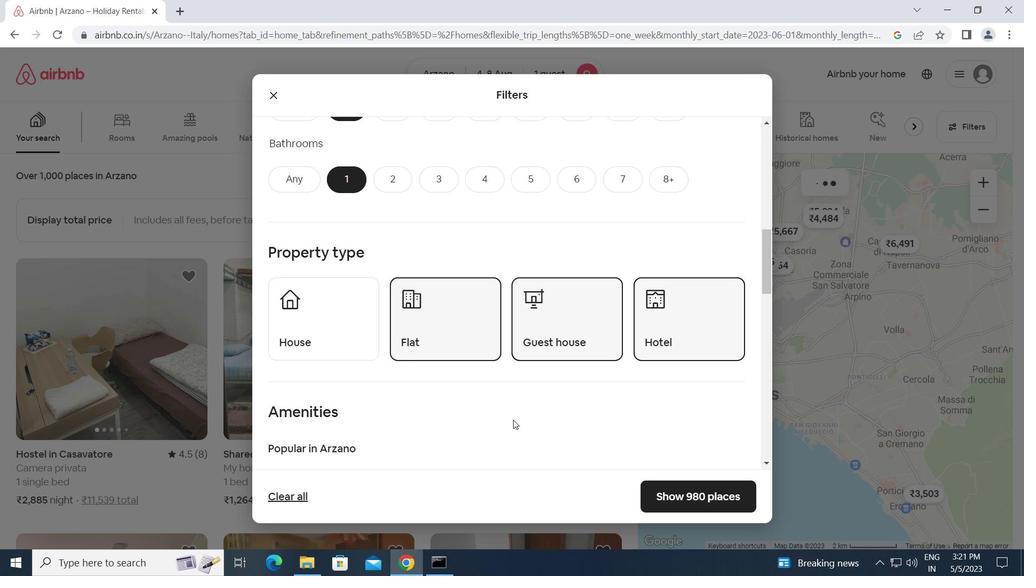 
Action: Mouse scrolled (502, 426) with delta (0, 0)
Screenshot: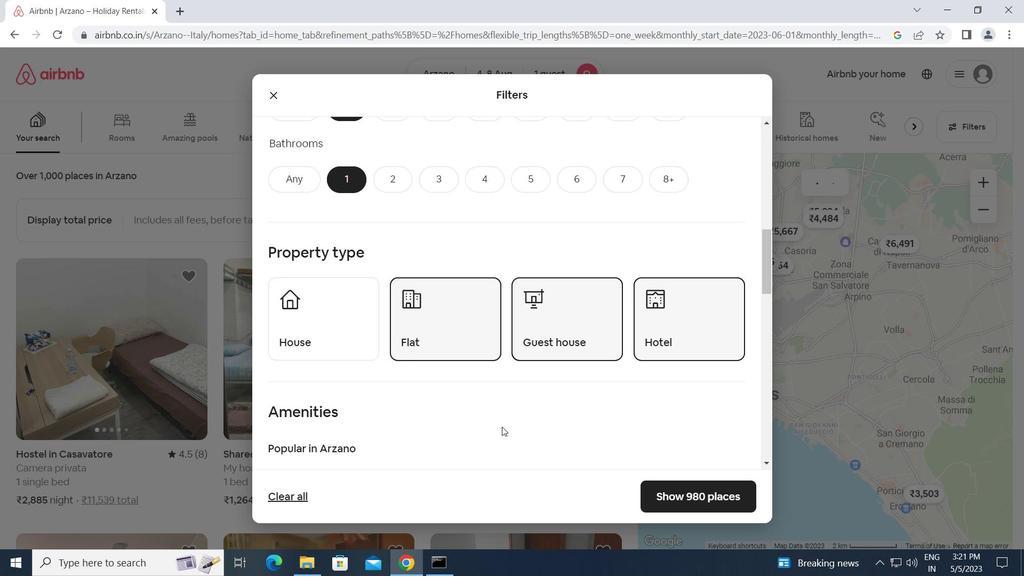 
Action: Mouse scrolled (502, 426) with delta (0, 0)
Screenshot: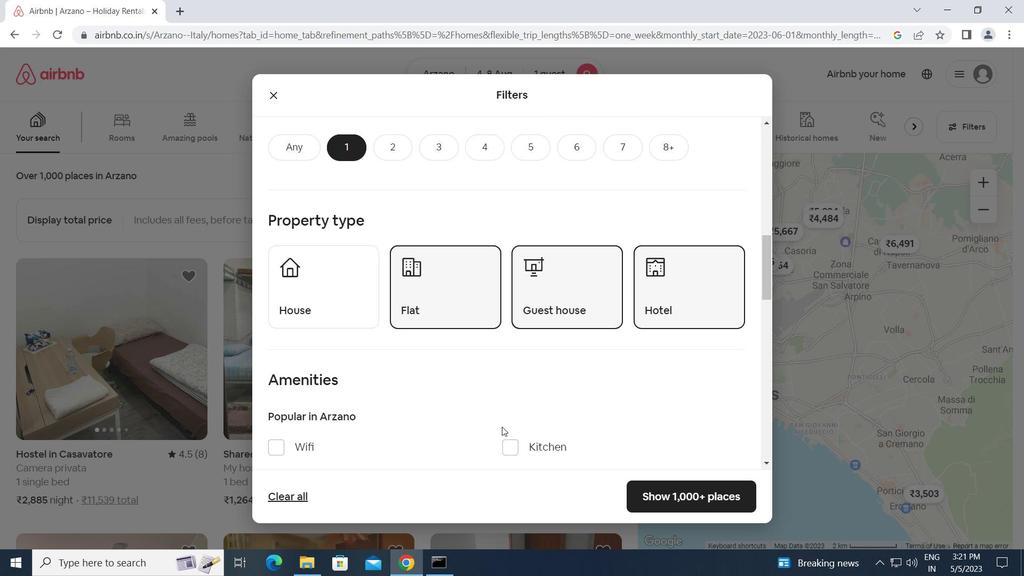 
Action: Mouse moved to (280, 348)
Screenshot: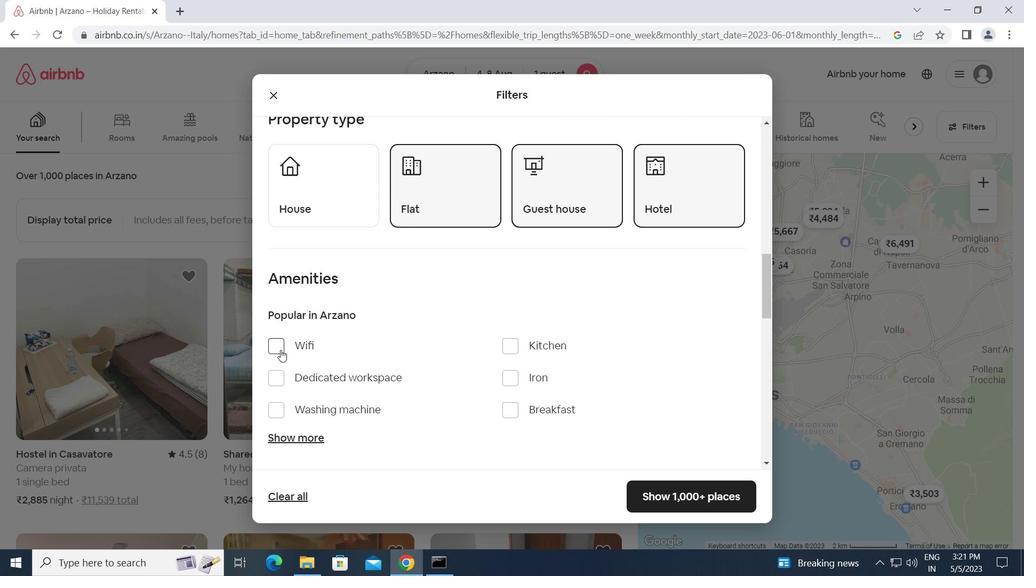 
Action: Mouse pressed left at (280, 348)
Screenshot: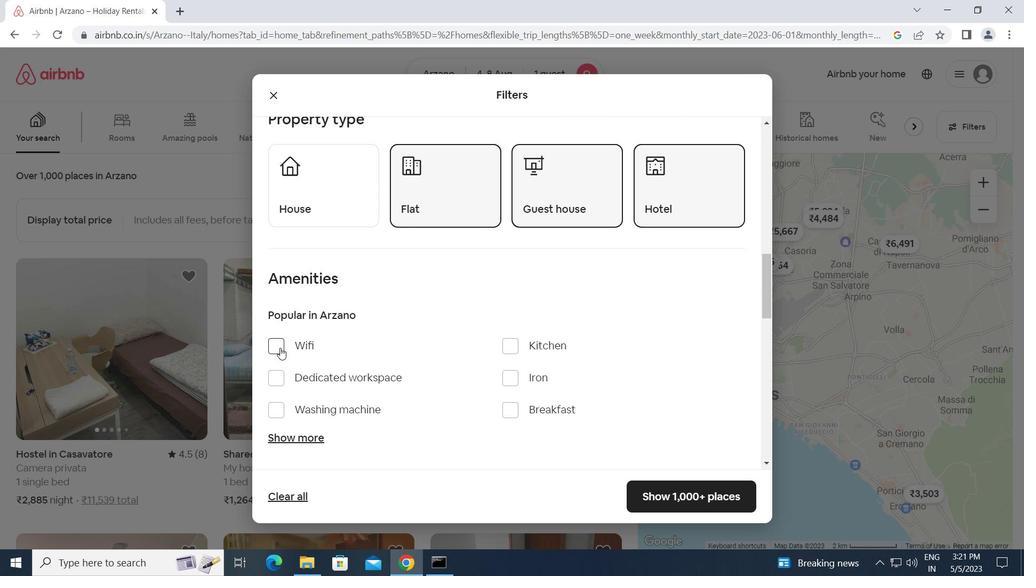 
Action: Mouse moved to (272, 410)
Screenshot: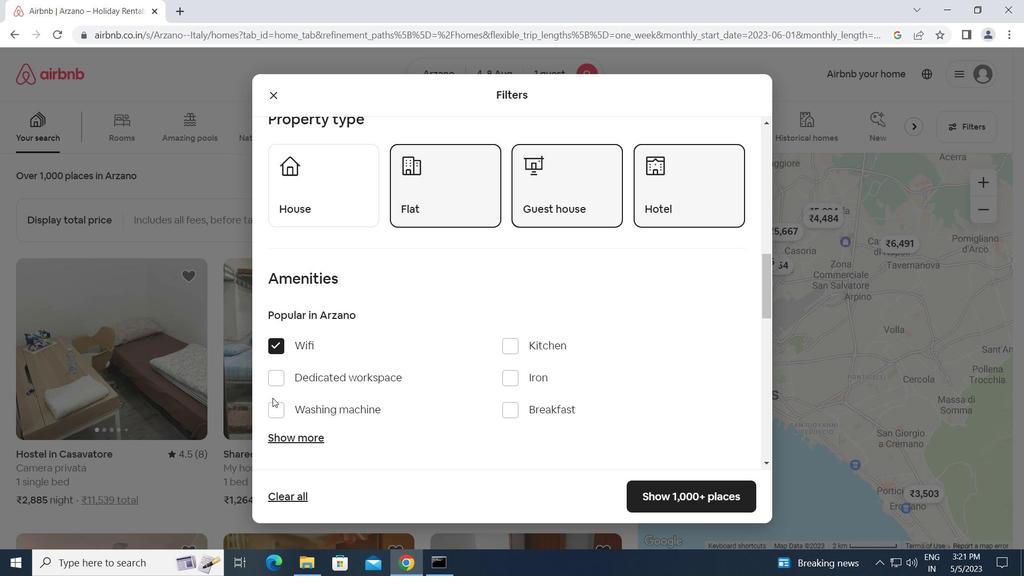 
Action: Mouse pressed left at (272, 410)
Screenshot: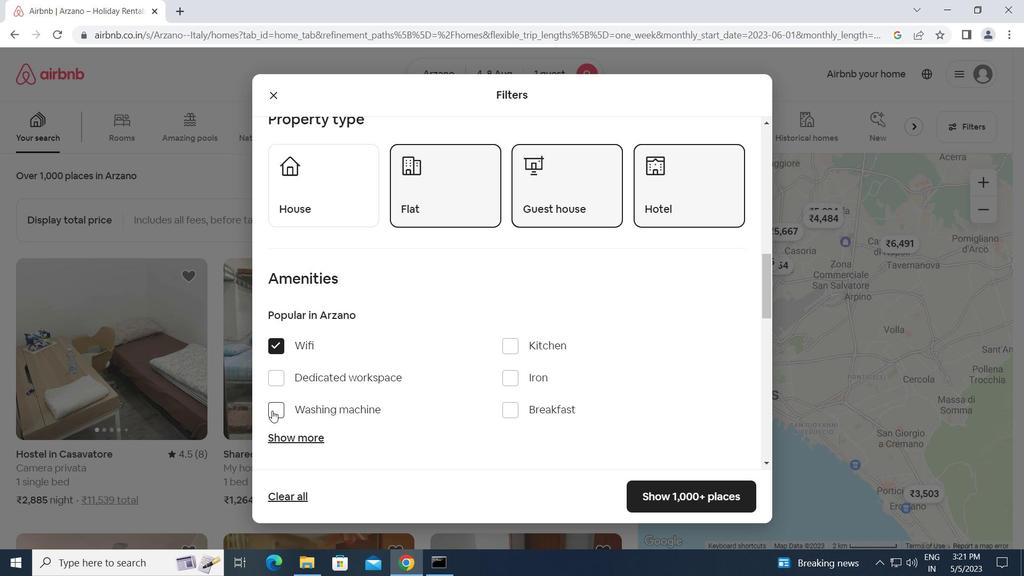 
Action: Mouse moved to (436, 418)
Screenshot: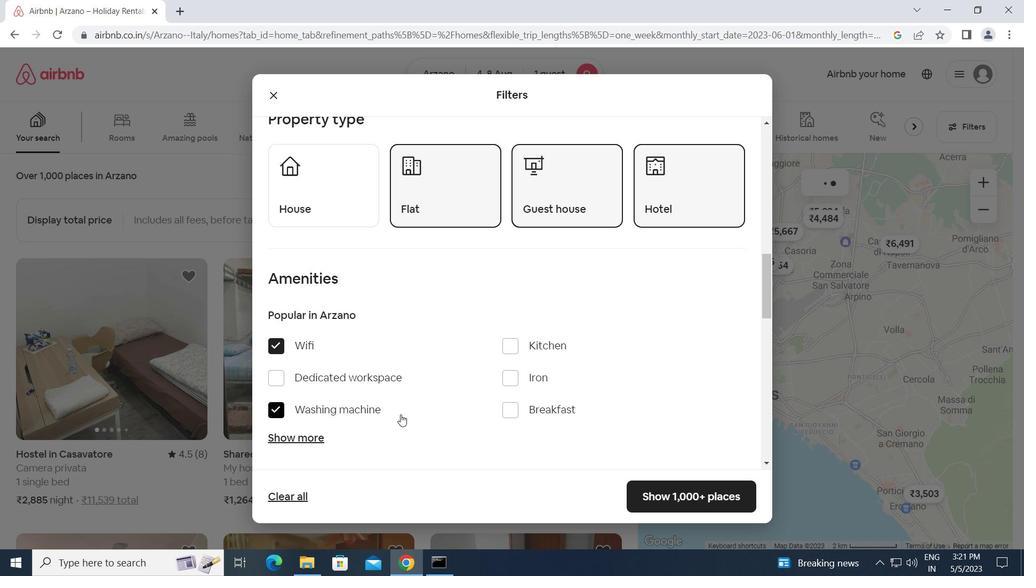 
Action: Mouse scrolled (436, 417) with delta (0, 0)
Screenshot: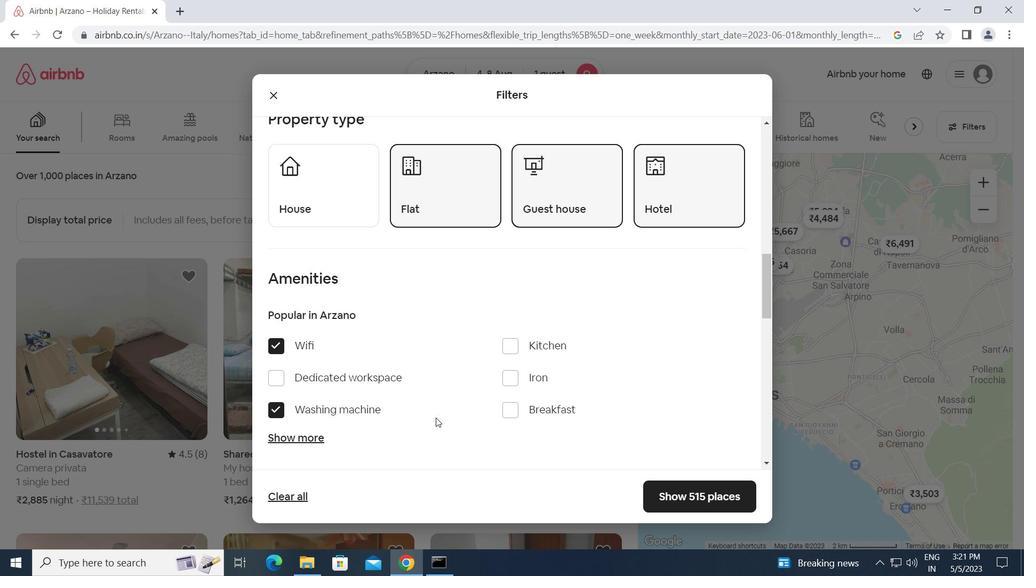 
Action: Mouse scrolled (436, 417) with delta (0, 0)
Screenshot: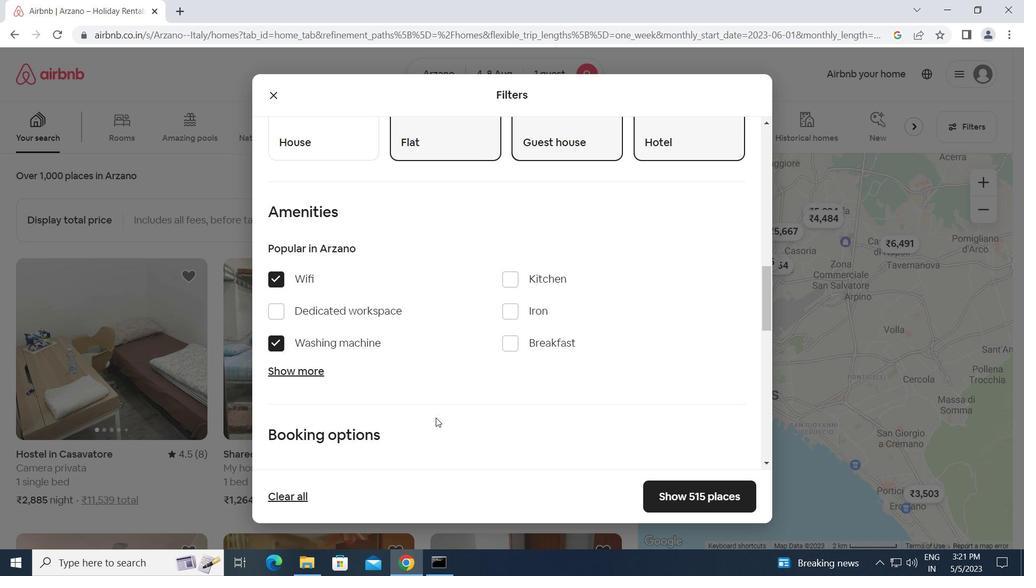 
Action: Mouse scrolled (436, 417) with delta (0, 0)
Screenshot: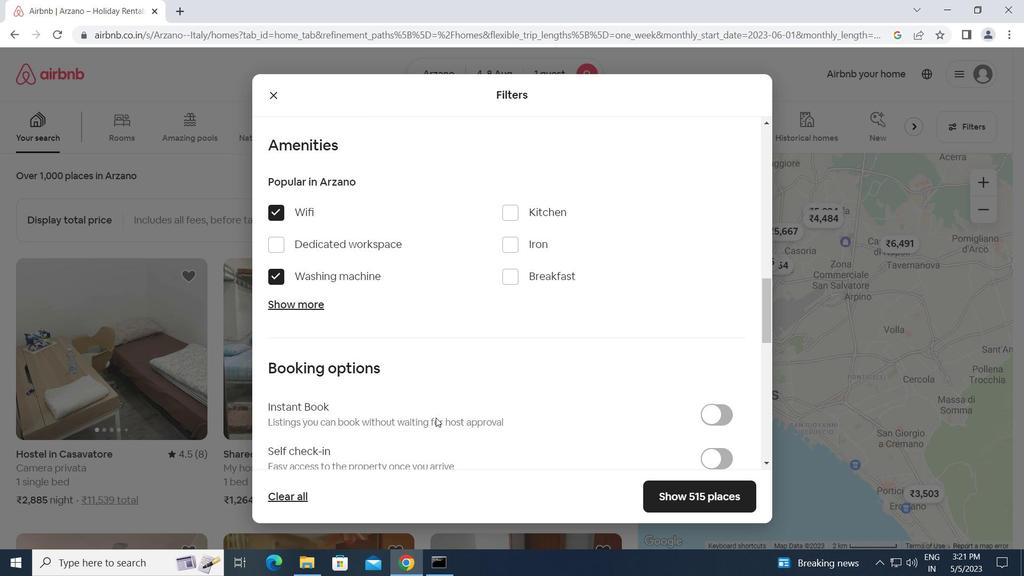 
Action: Mouse moved to (718, 389)
Screenshot: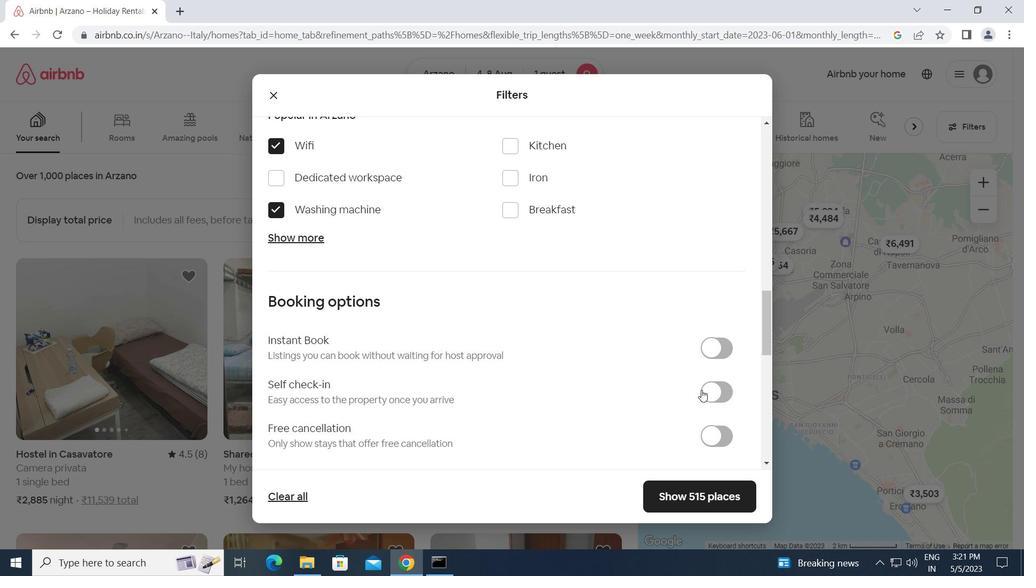 
Action: Mouse pressed left at (718, 389)
Screenshot: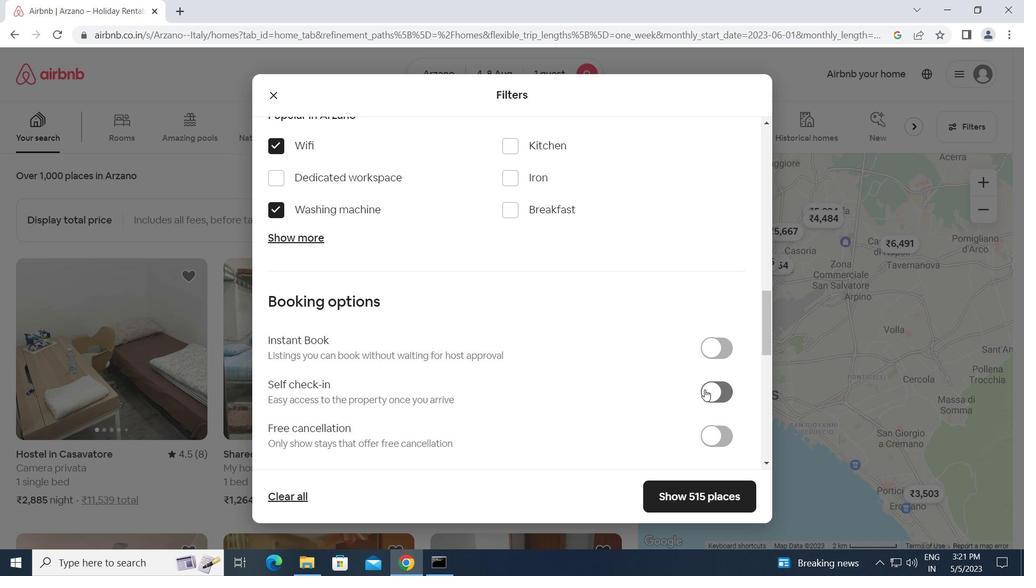 
Action: Mouse moved to (573, 425)
Screenshot: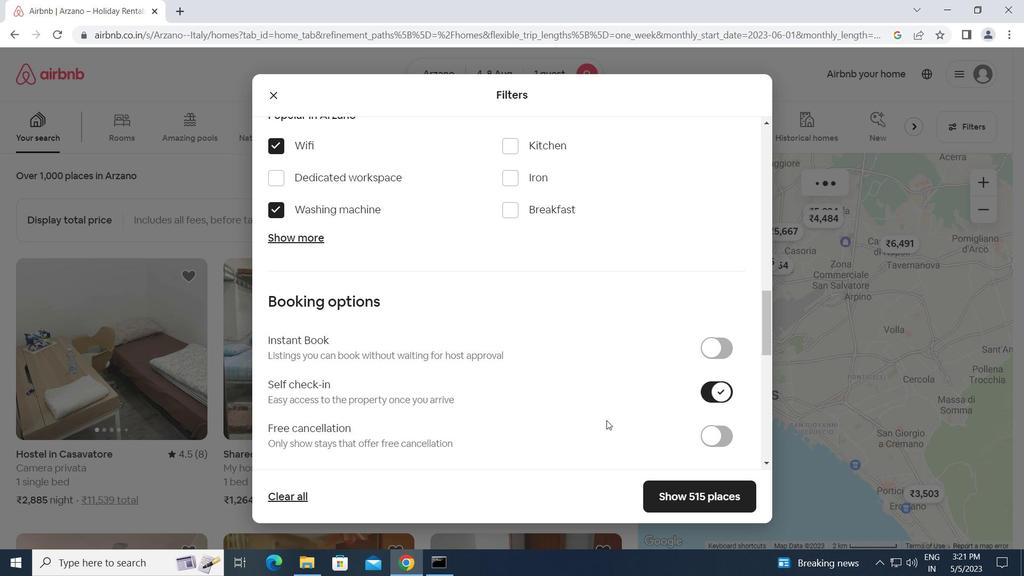 
Action: Mouse scrolled (573, 424) with delta (0, 0)
Screenshot: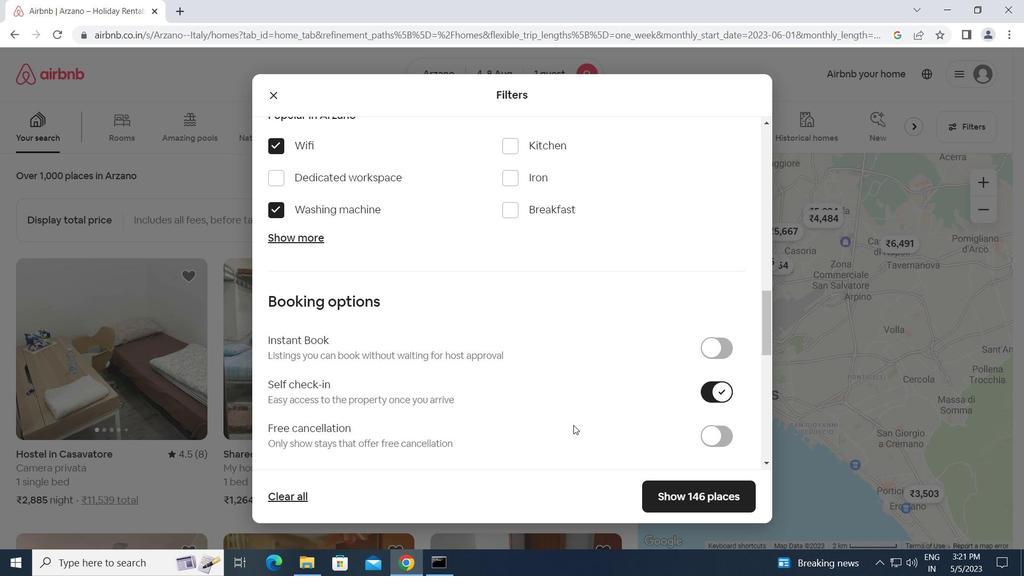 
Action: Mouse scrolled (573, 424) with delta (0, 0)
Screenshot: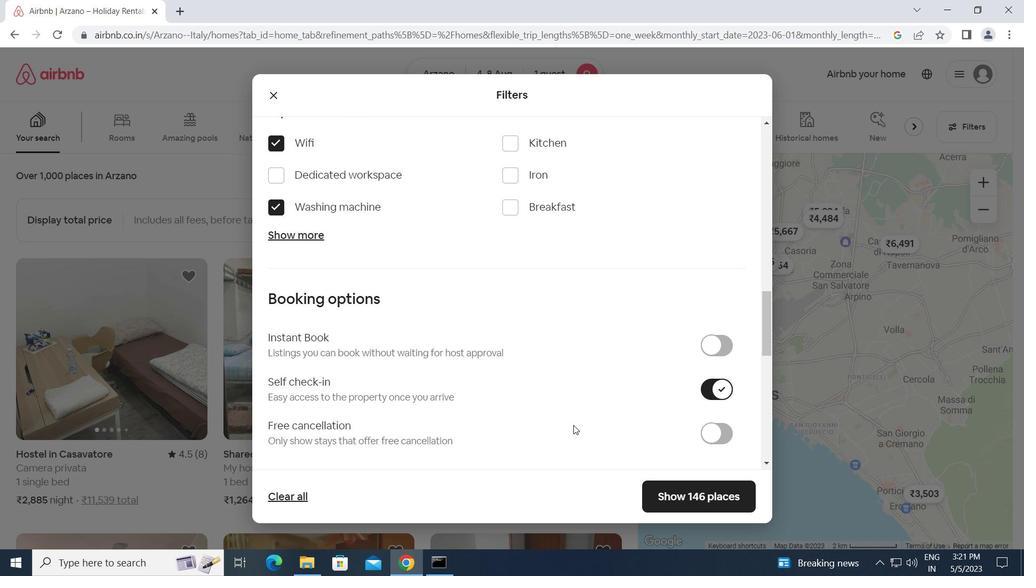 
Action: Mouse scrolled (573, 424) with delta (0, 0)
Screenshot: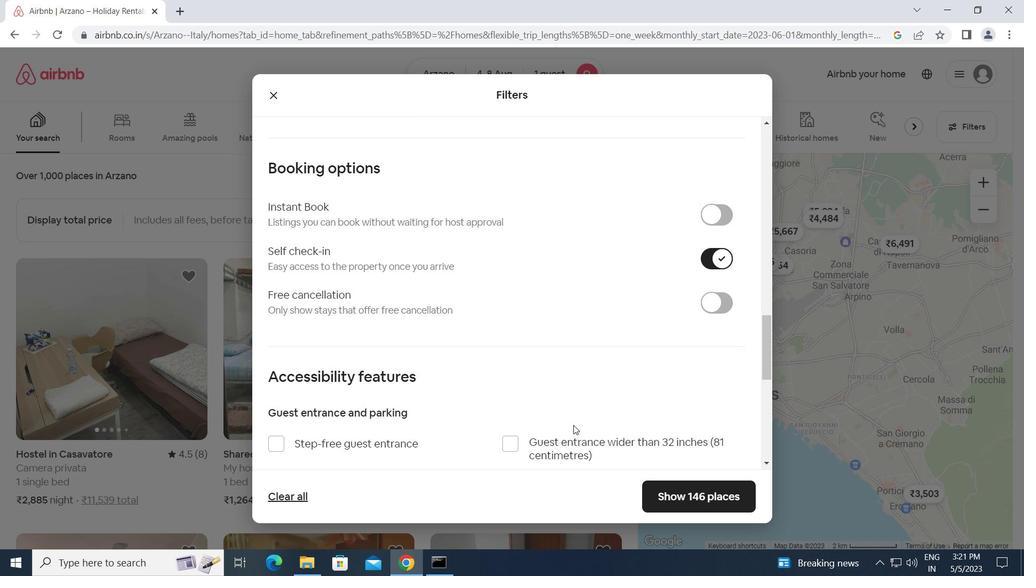
Action: Mouse scrolled (573, 424) with delta (0, 0)
Screenshot: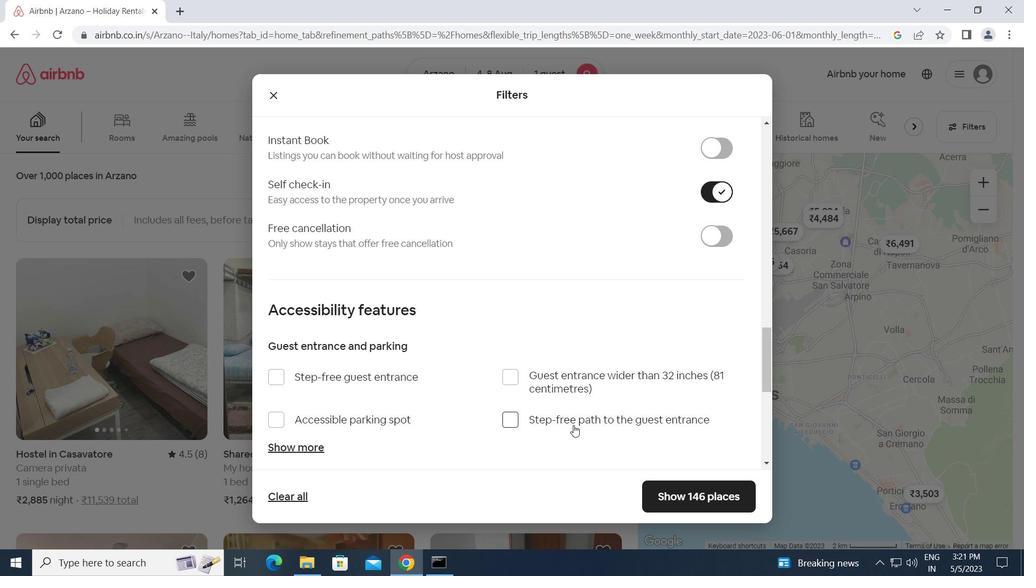 
Action: Mouse scrolled (573, 424) with delta (0, 0)
Screenshot: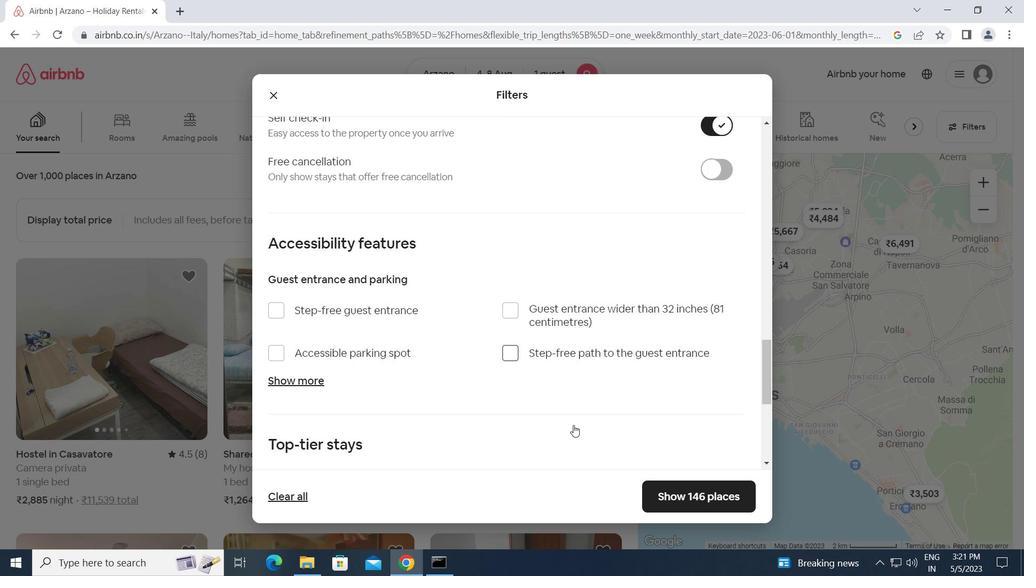 
Action: Mouse scrolled (573, 424) with delta (0, 0)
Screenshot: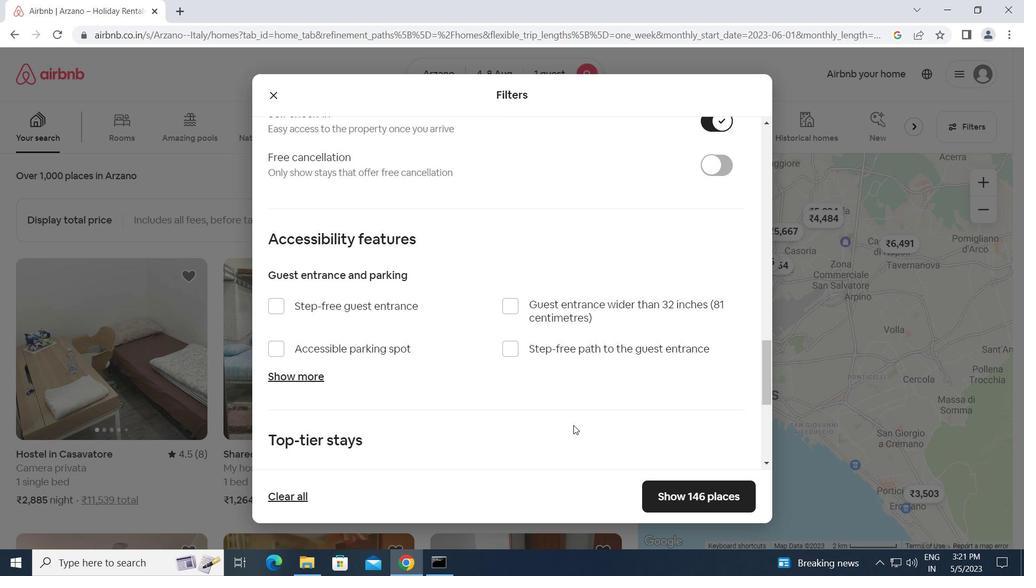 
Action: Mouse scrolled (573, 424) with delta (0, 0)
Screenshot: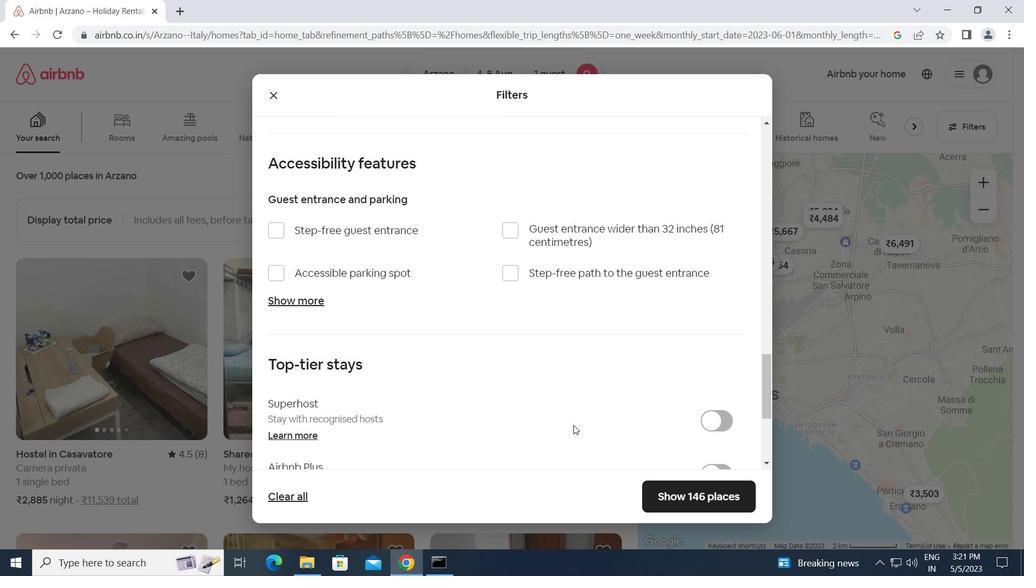 
Action: Mouse scrolled (573, 424) with delta (0, 0)
Screenshot: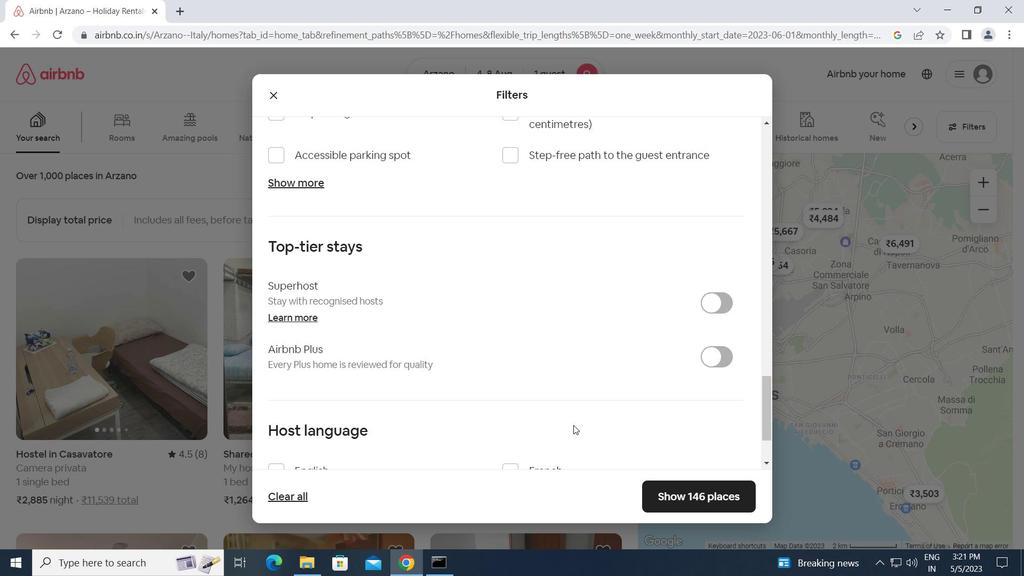 
Action: Mouse scrolled (573, 424) with delta (0, 0)
Screenshot: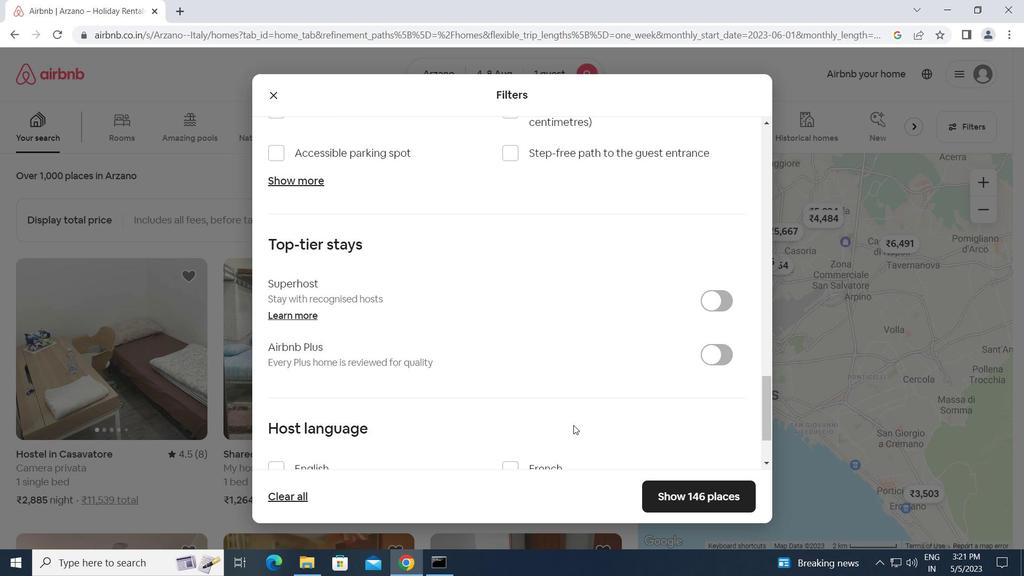 
Action: Mouse moved to (280, 372)
Screenshot: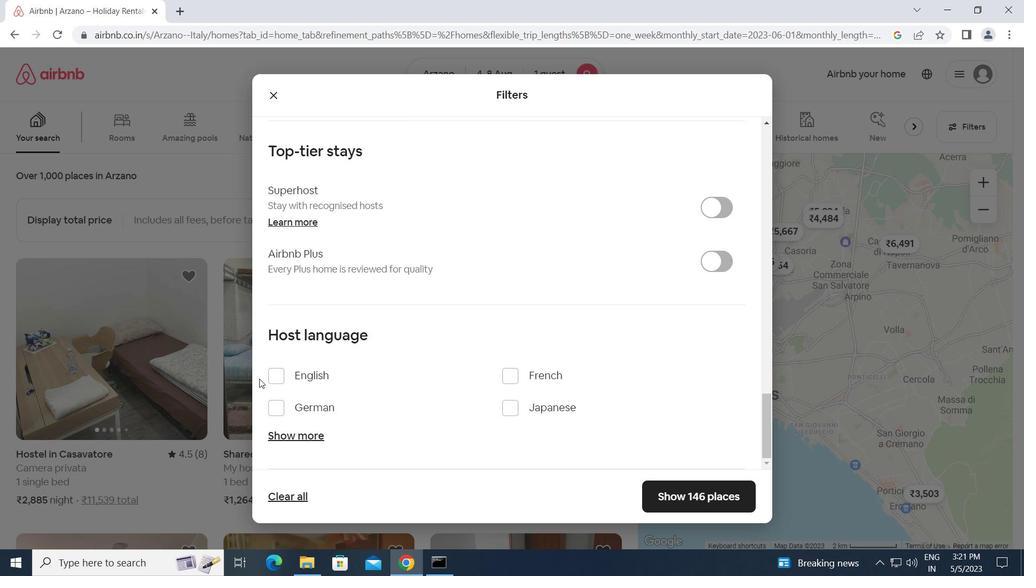 
Action: Mouse pressed left at (280, 372)
Screenshot: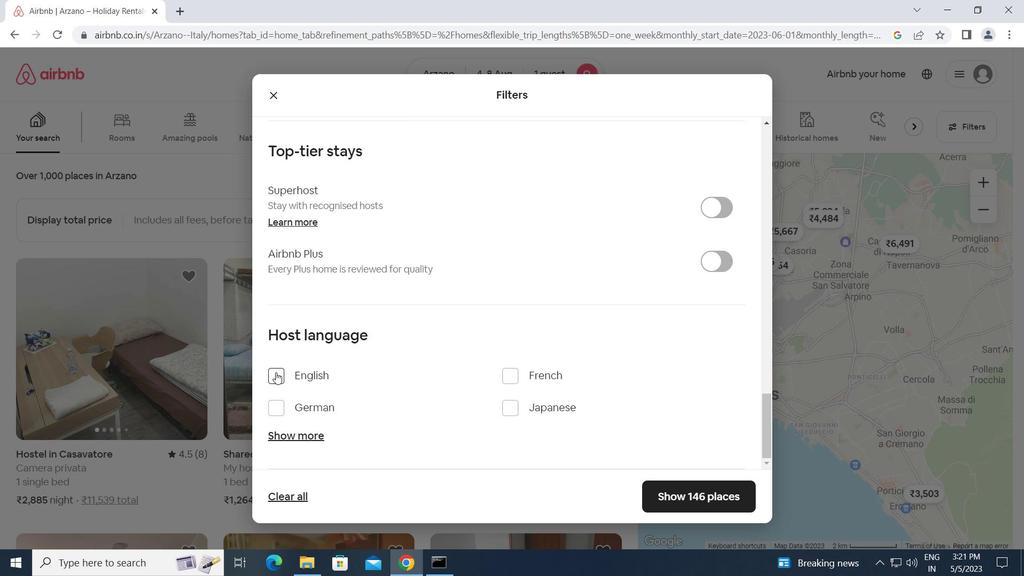 
Action: Mouse moved to (669, 494)
Screenshot: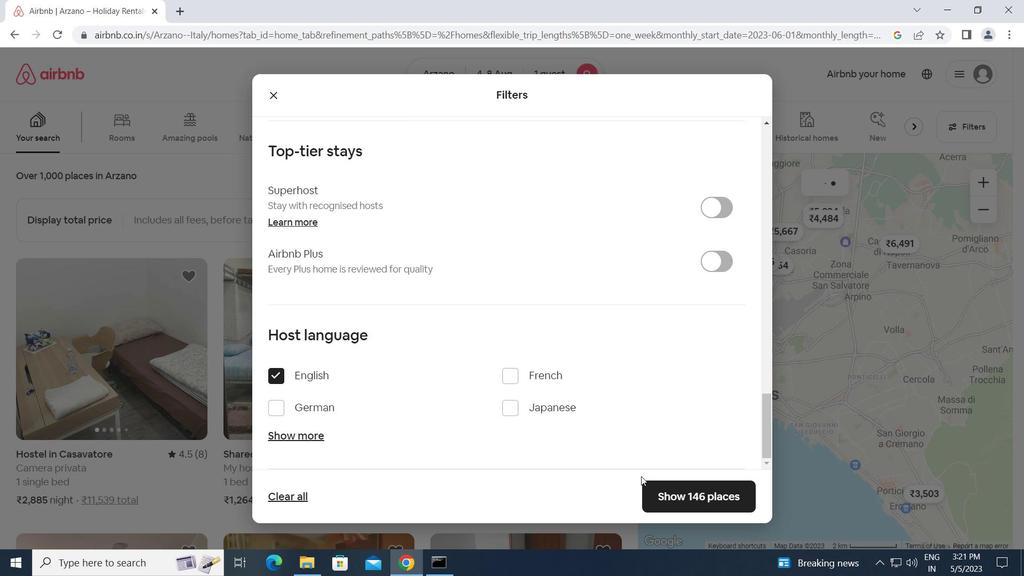 
Action: Mouse pressed left at (669, 494)
Screenshot: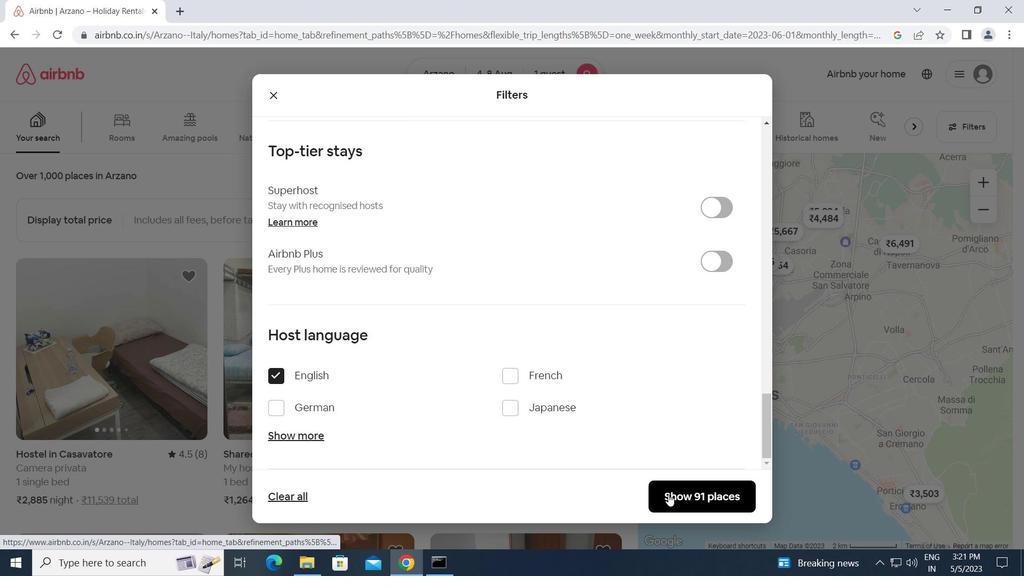 
Action: Mouse moved to (669, 494)
Screenshot: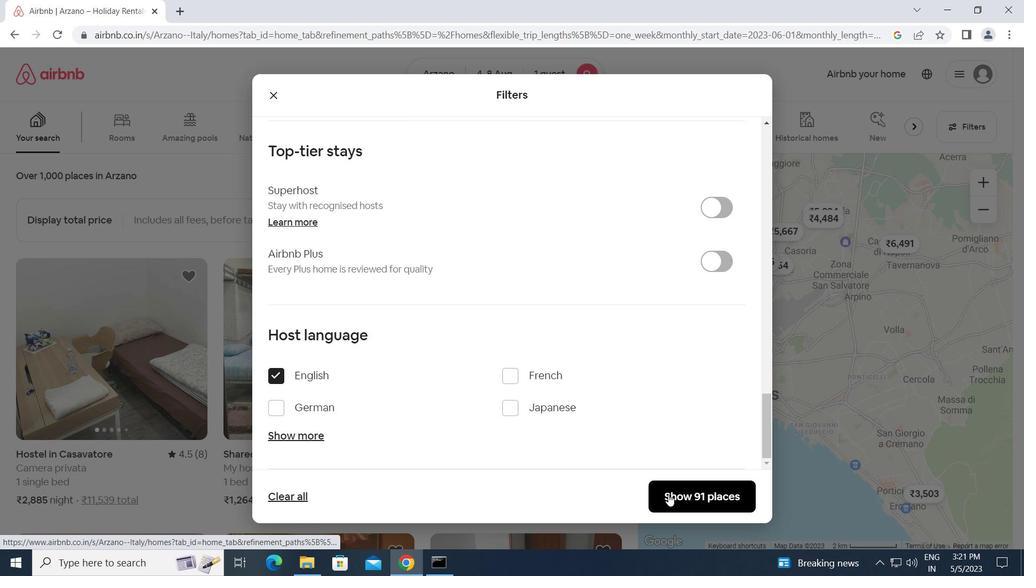 
